 Task: Look for products with mint flavor.
Action: Mouse pressed left at (24, 90)
Screenshot: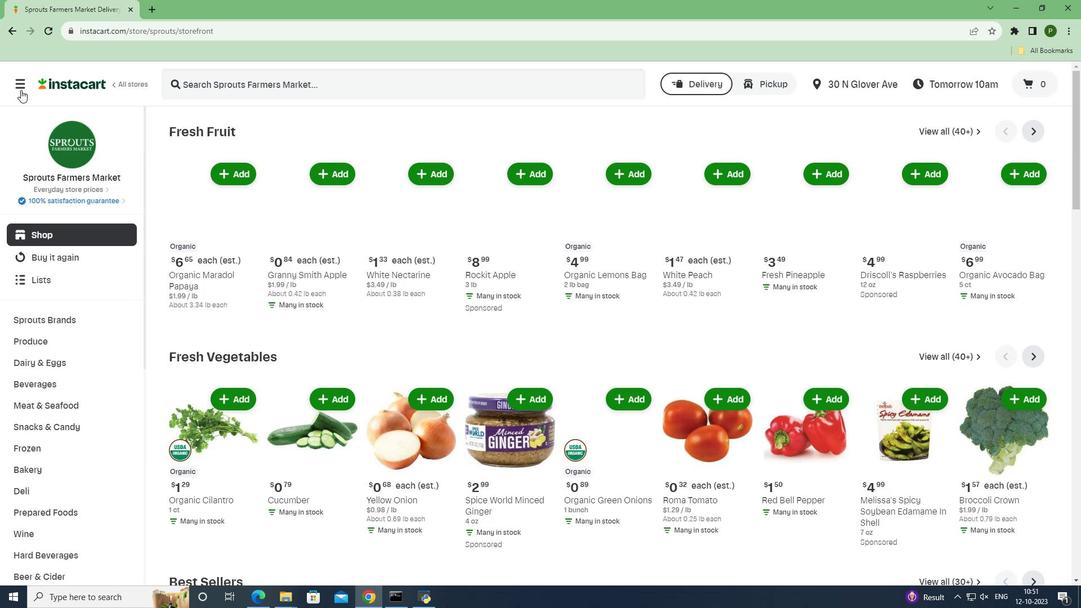 
Action: Mouse moved to (49, 291)
Screenshot: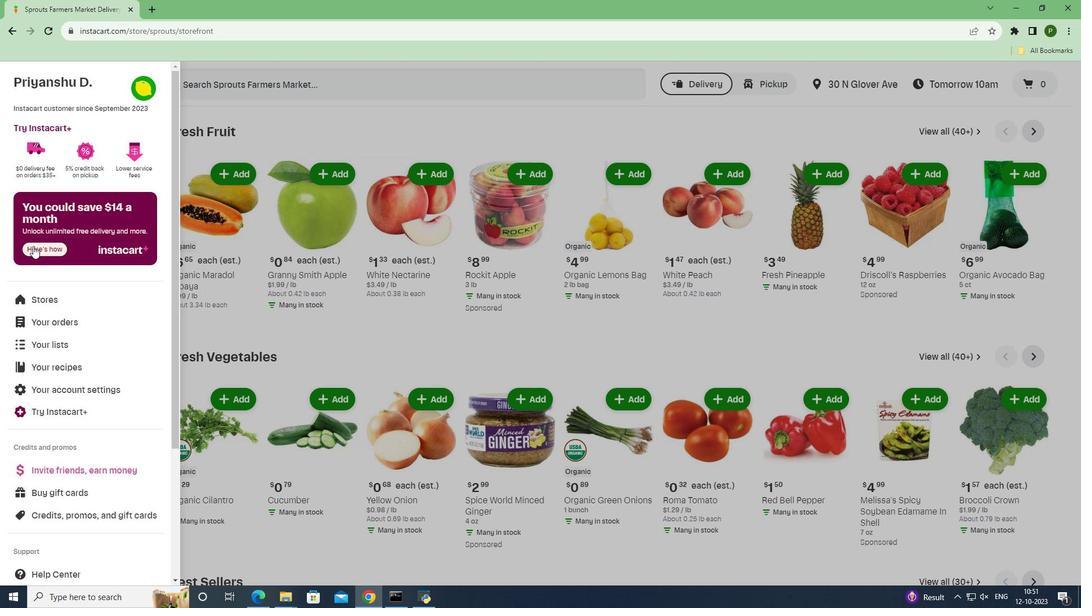 
Action: Mouse pressed left at (49, 291)
Screenshot: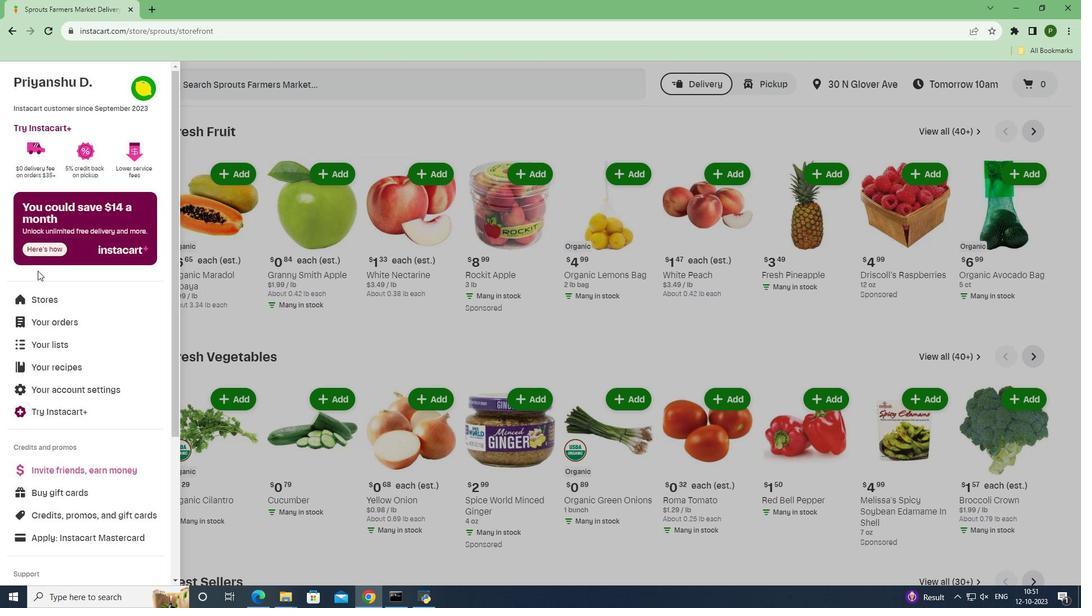 
Action: Mouse moved to (489, 194)
Screenshot: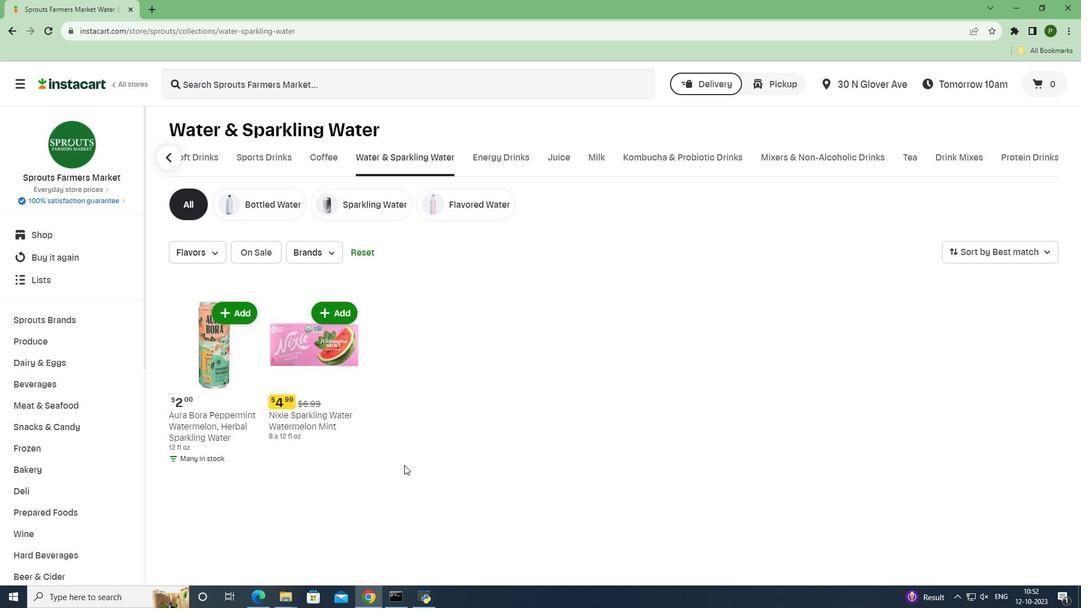 
Action: Mouse pressed left at (489, 194)
Screenshot: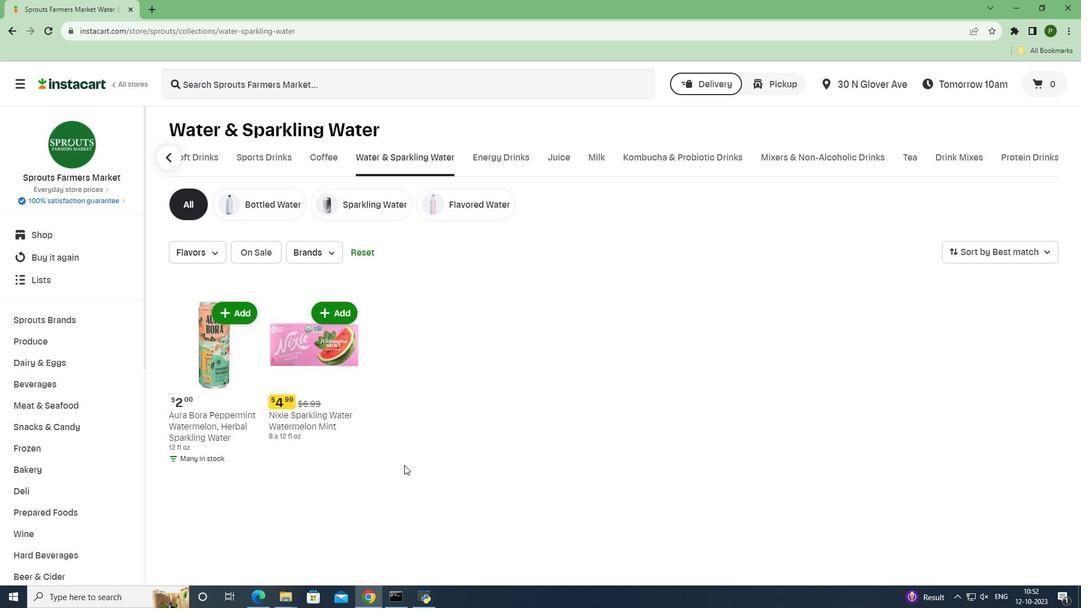 
Action: Mouse moved to (487, 186)
Screenshot: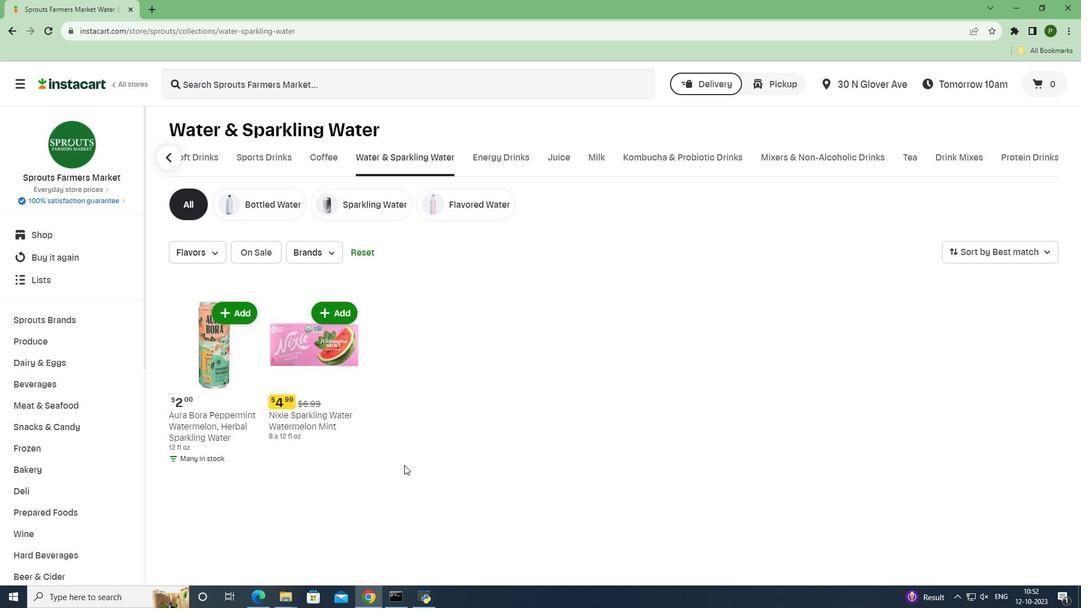 
Action: Mouse pressed left at (487, 186)
Screenshot: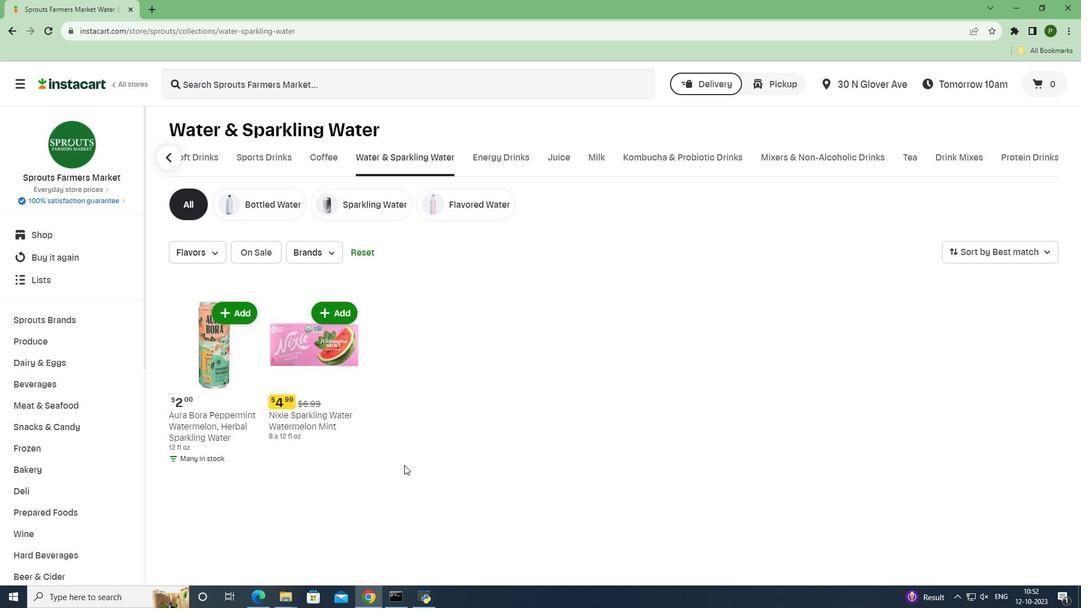 
Action: Mouse moved to (482, 246)
Screenshot: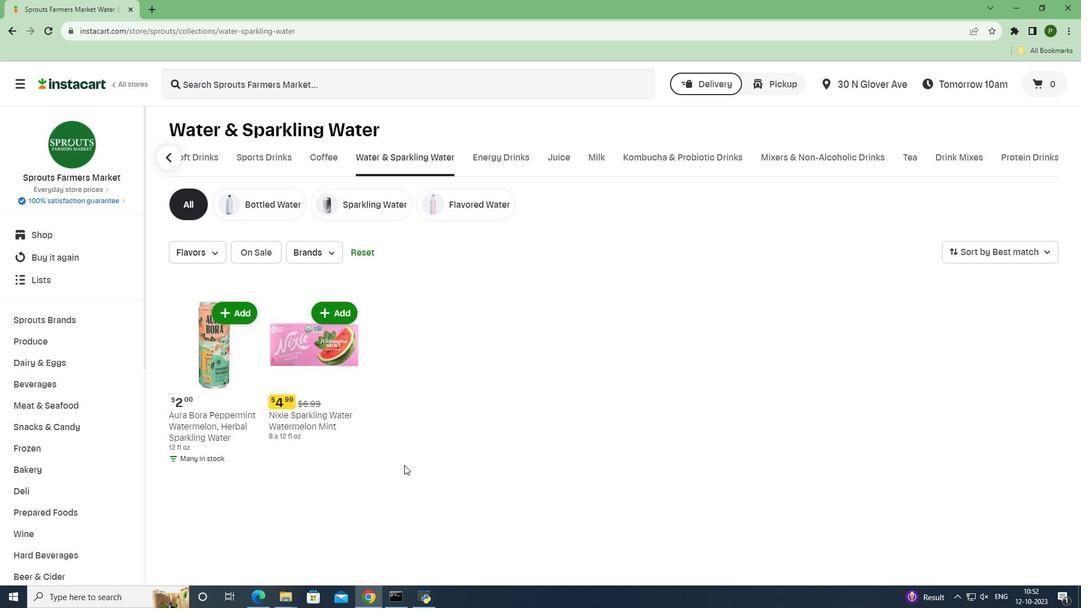 
Action: Mouse pressed left at (482, 246)
Screenshot: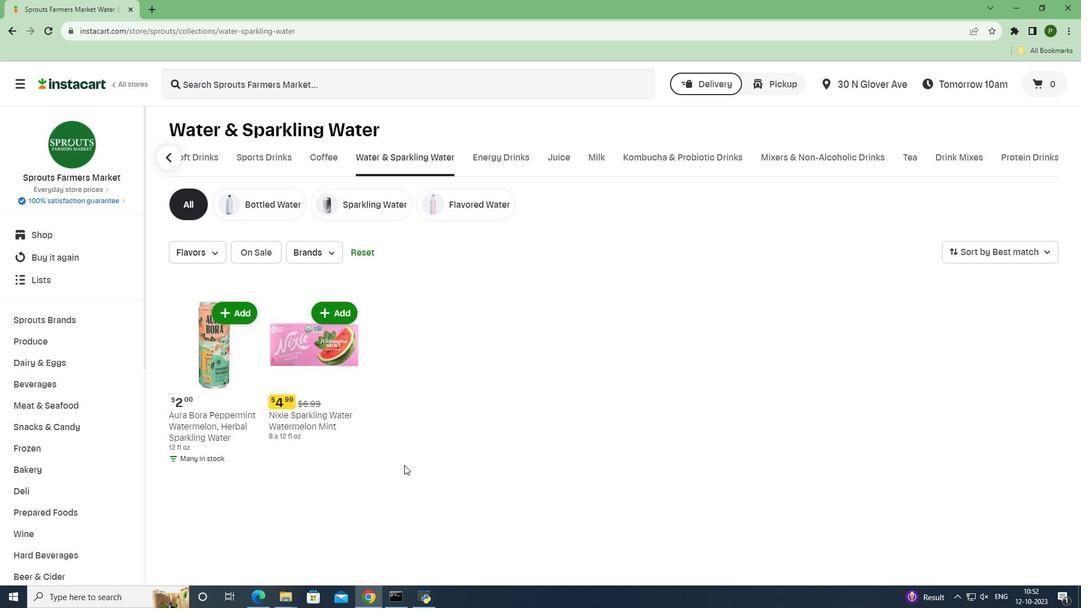 
Action: Mouse moved to (480, 246)
Screenshot: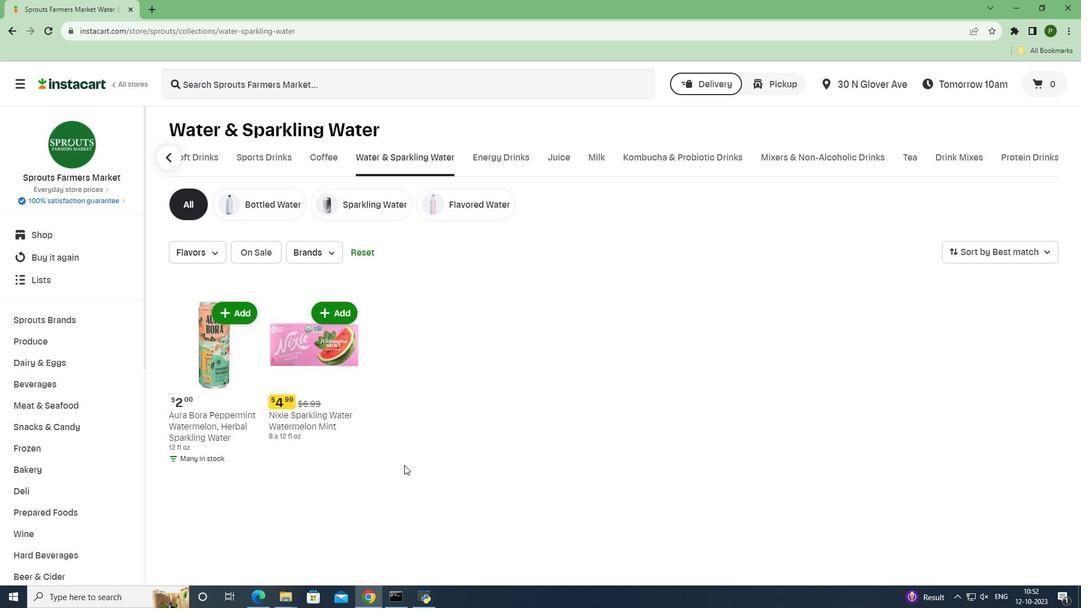 
Action: Mouse pressed left at (480, 246)
Screenshot: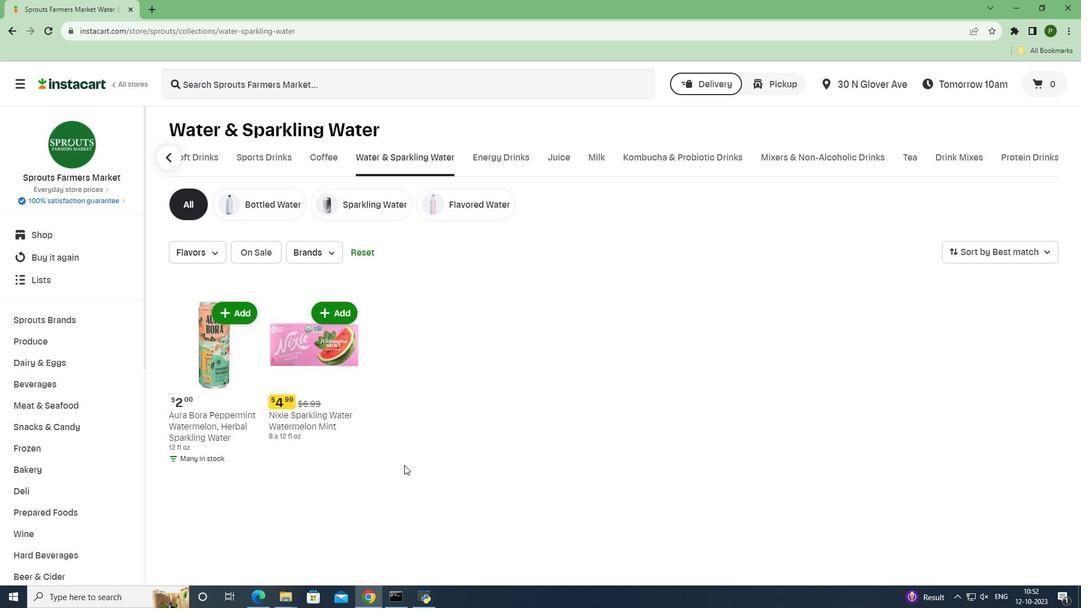 
Action: Mouse moved to (478, 247)
Screenshot: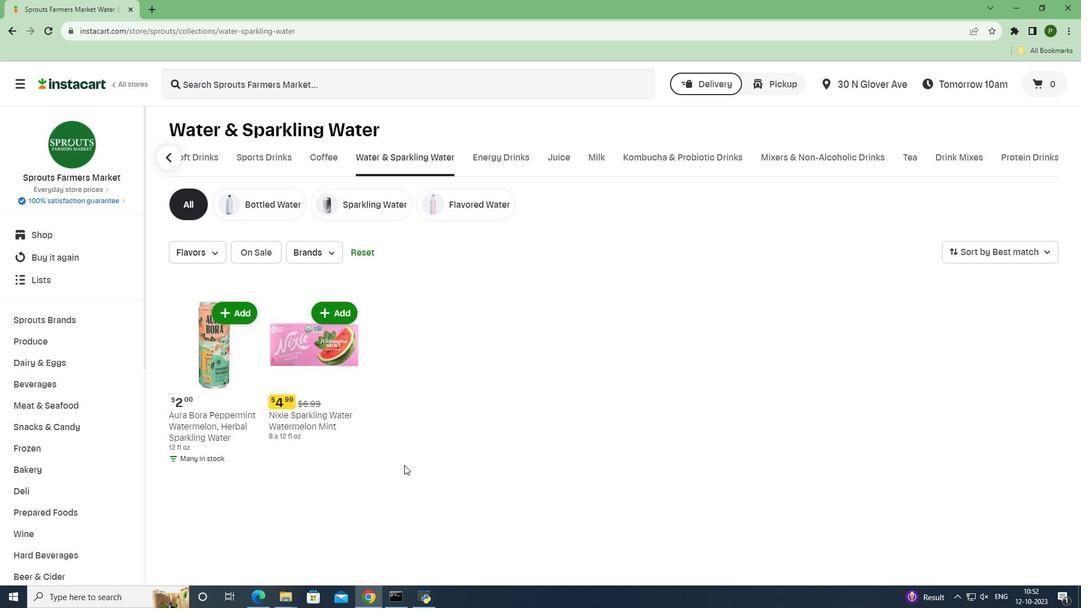 
Action: Mouse pressed left at (478, 247)
Screenshot: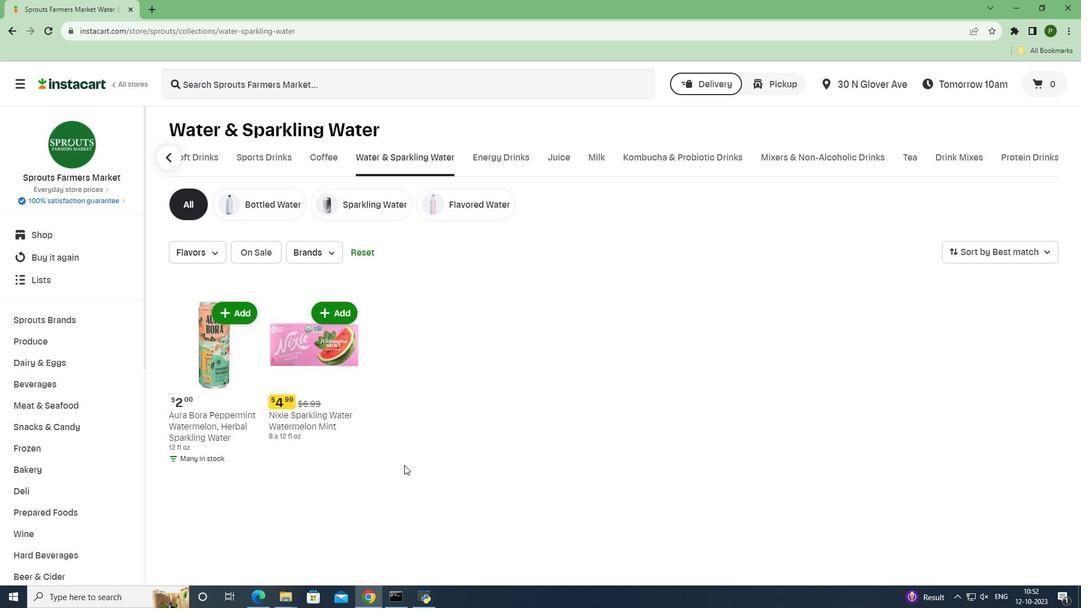 
Action: Mouse pressed left at (478, 247)
Screenshot: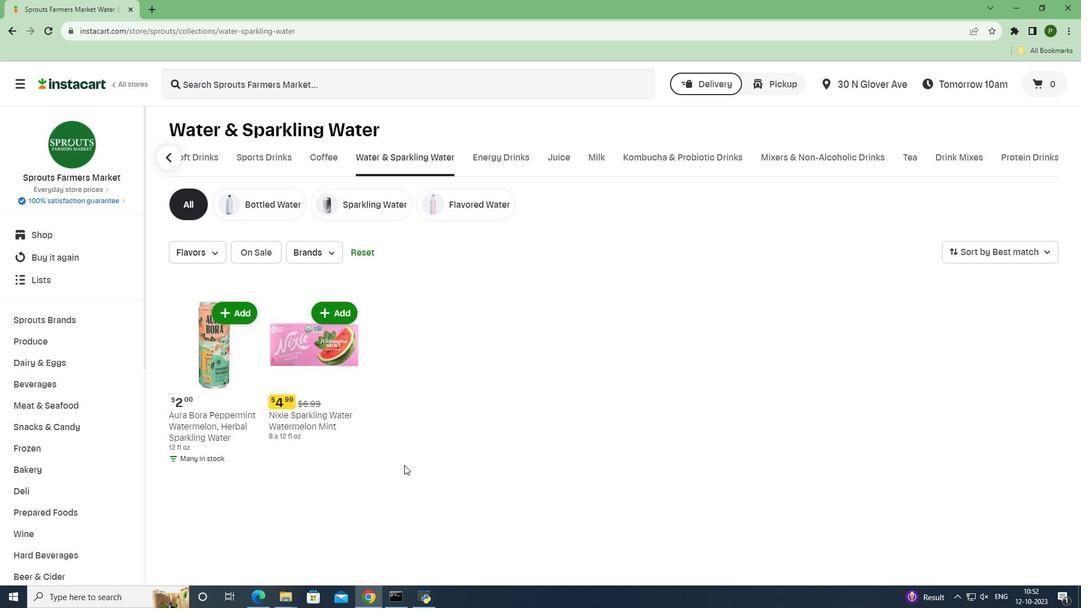 
Action: Mouse pressed left at (478, 247)
Screenshot: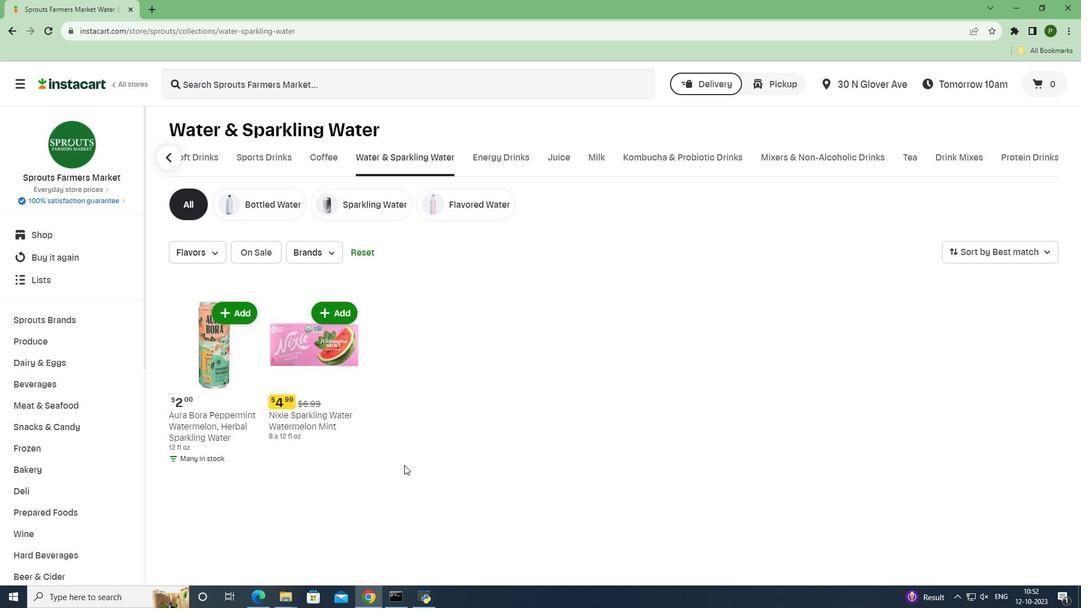 
Action: Mouse pressed left at (478, 247)
Screenshot: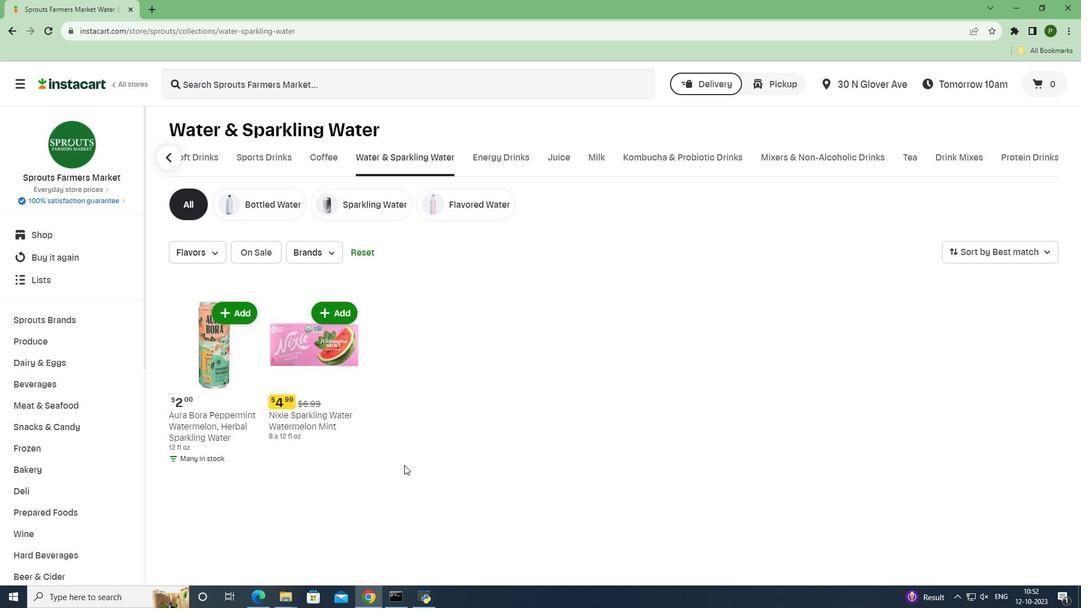 
Action: Mouse pressed left at (478, 247)
Screenshot: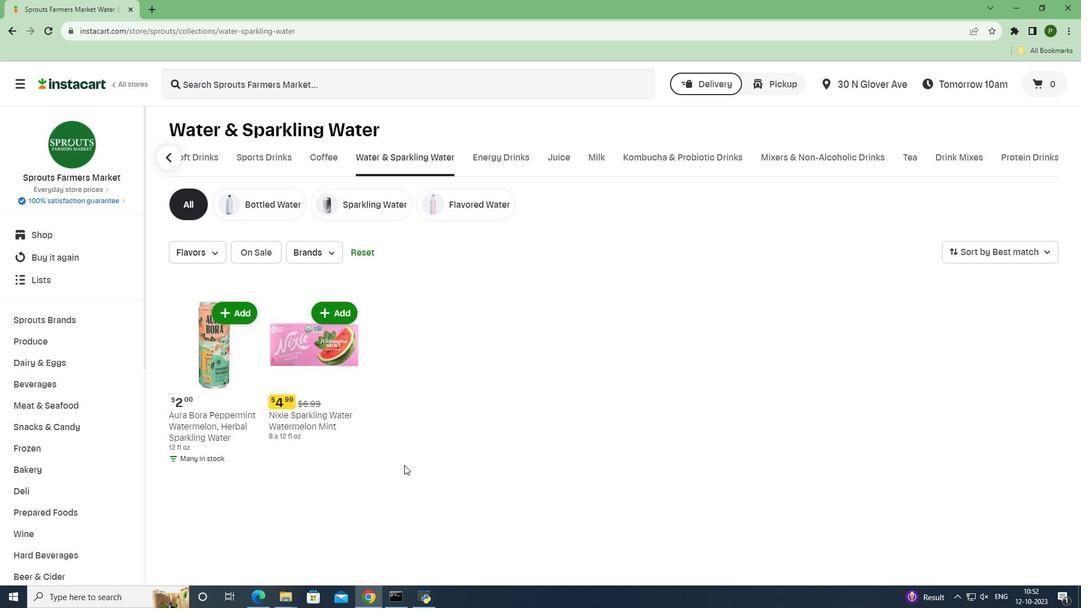 
Action: Mouse pressed left at (478, 247)
Screenshot: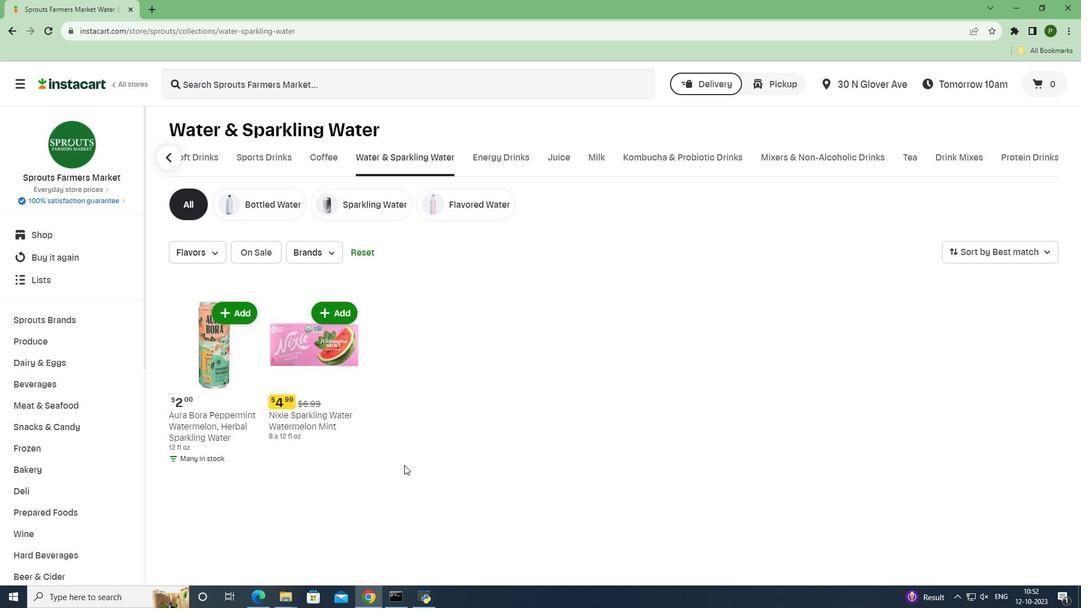 
Action: Mouse pressed left at (478, 247)
Screenshot: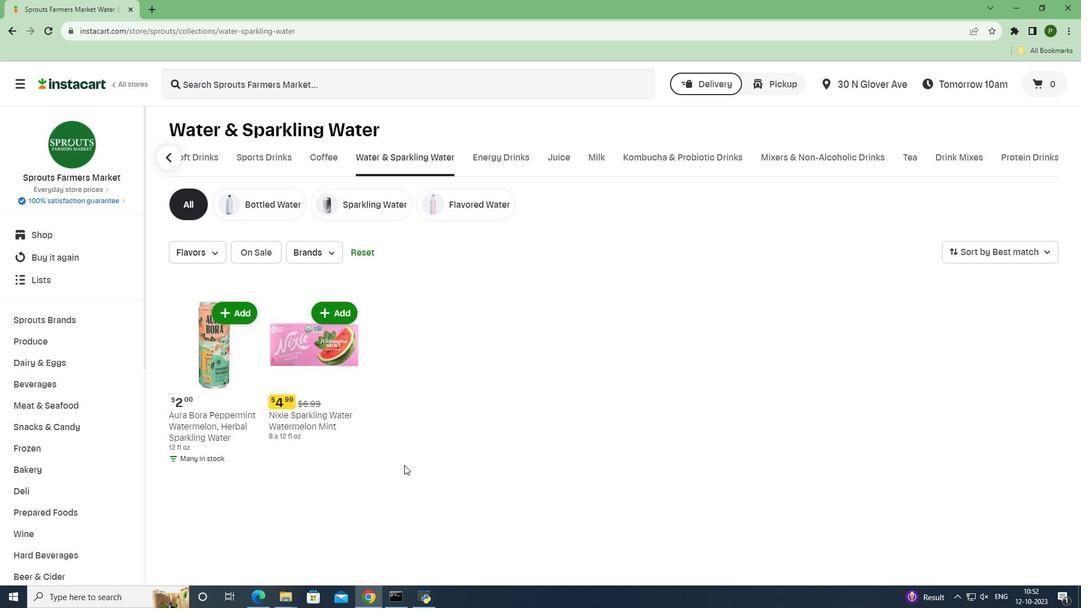 
Action: Mouse pressed left at (478, 247)
Screenshot: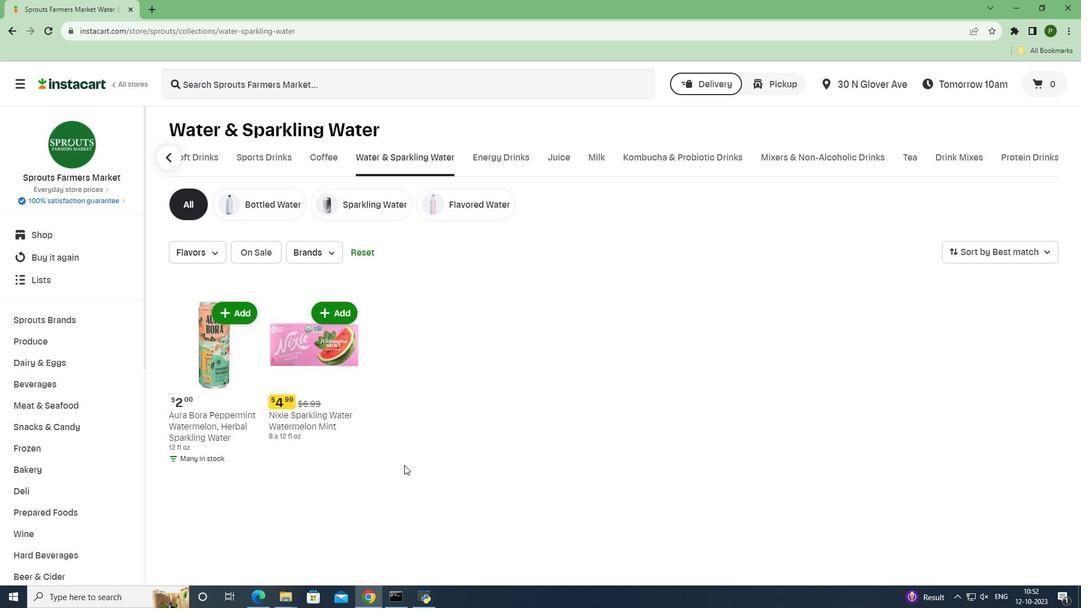 
Action: Mouse pressed left at (478, 247)
Screenshot: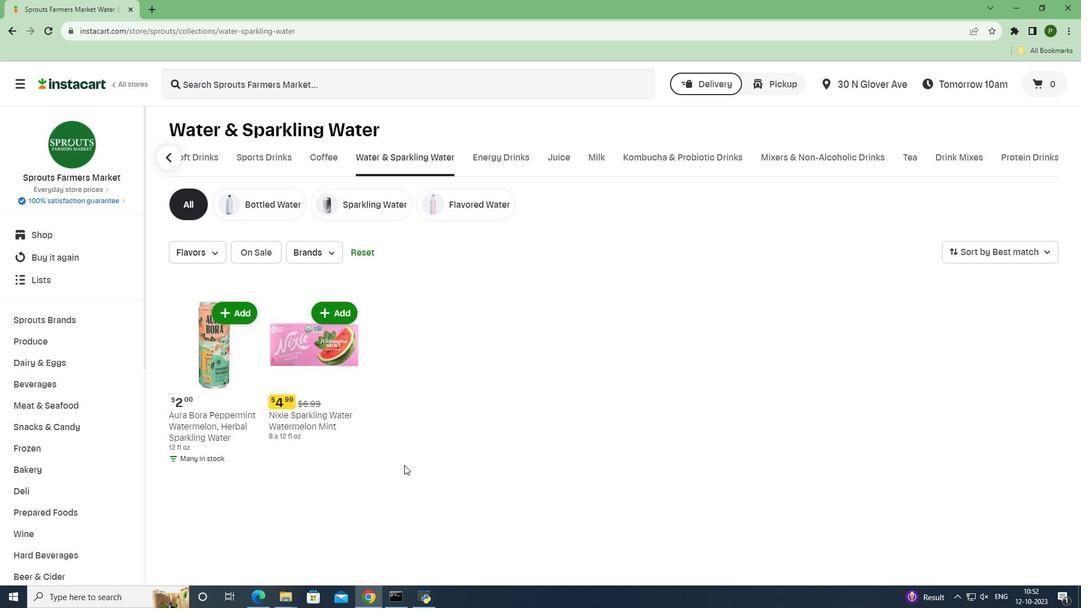 
Action: Mouse pressed left at (478, 247)
Screenshot: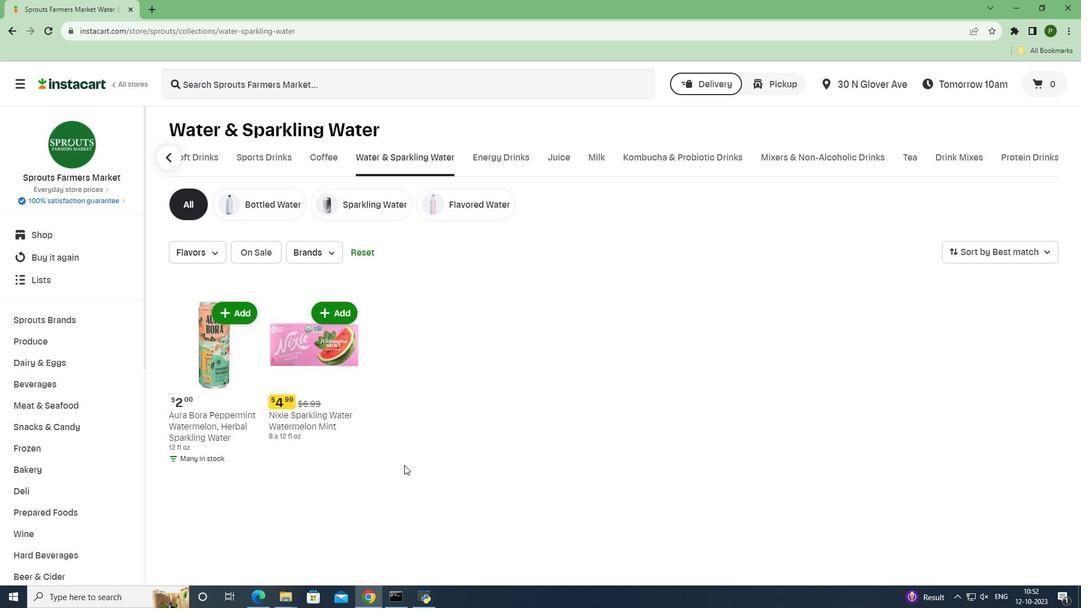 
Action: Mouse pressed left at (478, 247)
Screenshot: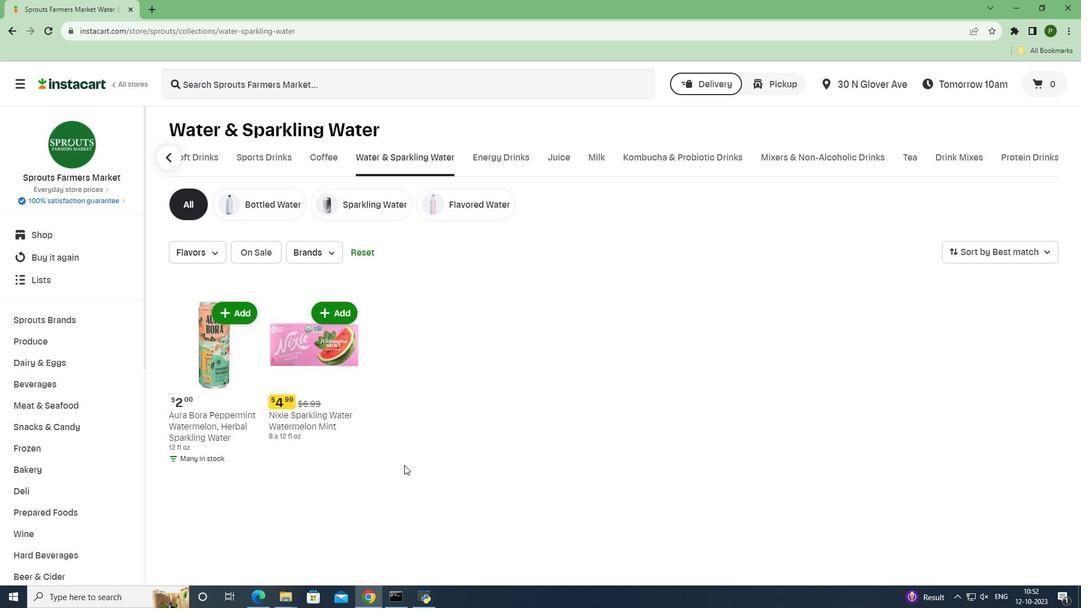 
Action: Mouse moved to (483, 235)
Screenshot: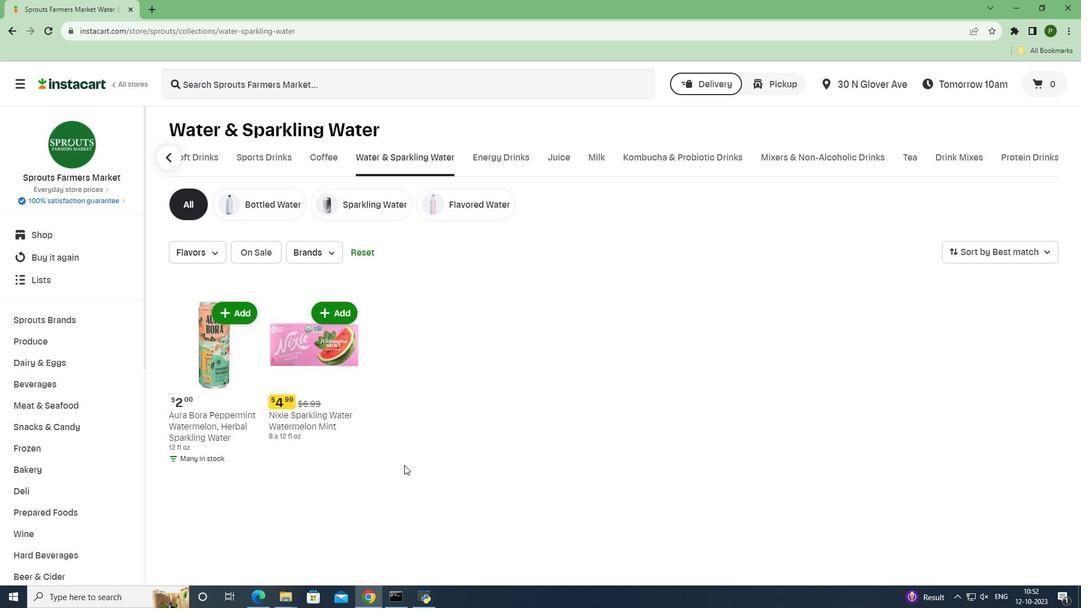 
Action: Key pressed <Key.home><Key.scroll_lock>
Screenshot: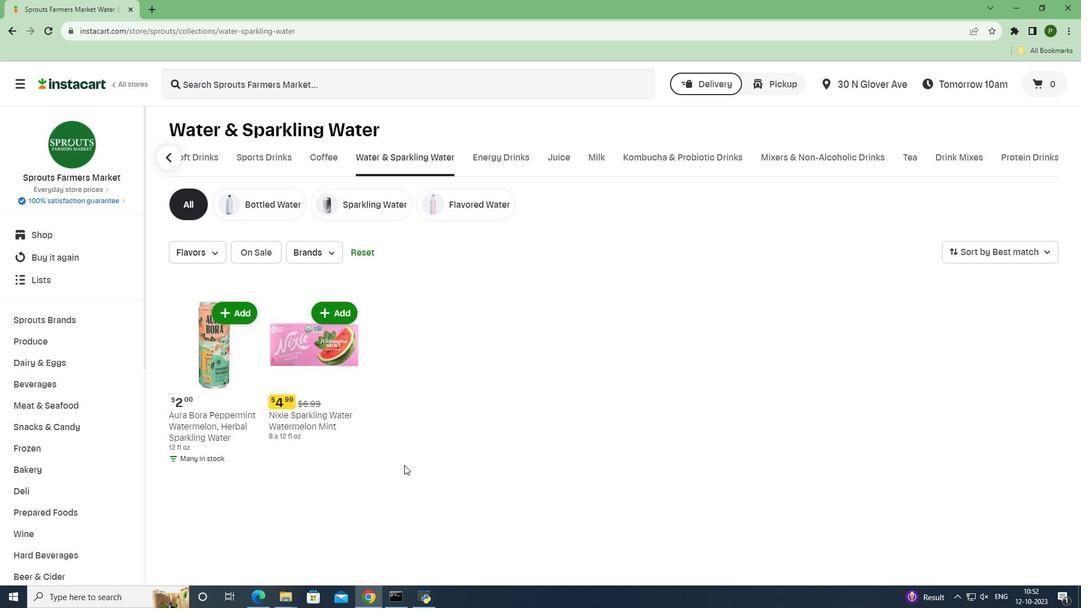 
Action: Mouse moved to (490, 232)
Screenshot: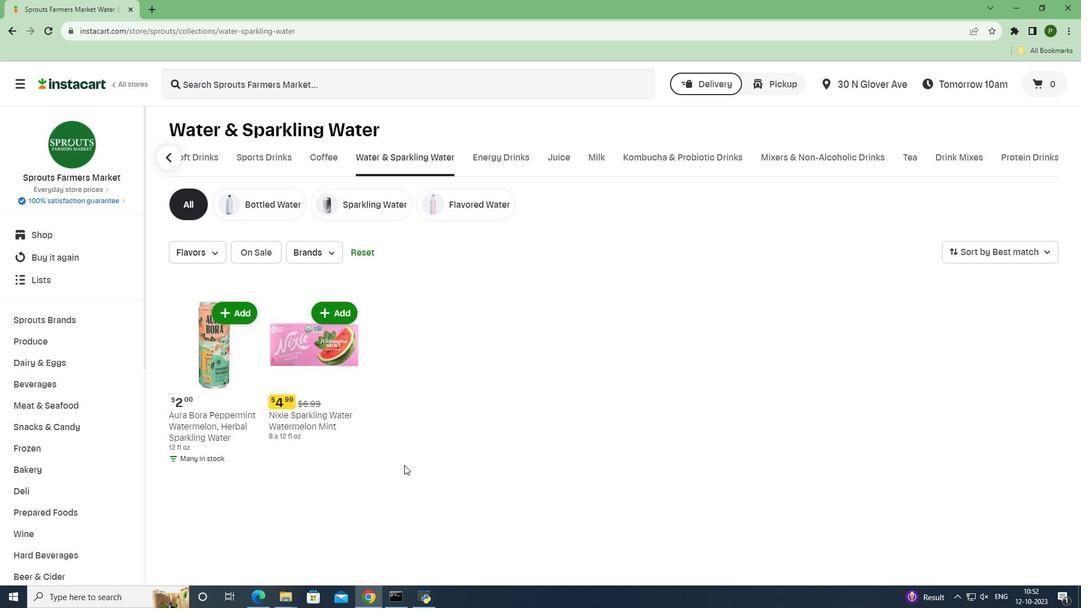 
Action: Key pressed <Key.num_lock>
Screenshot: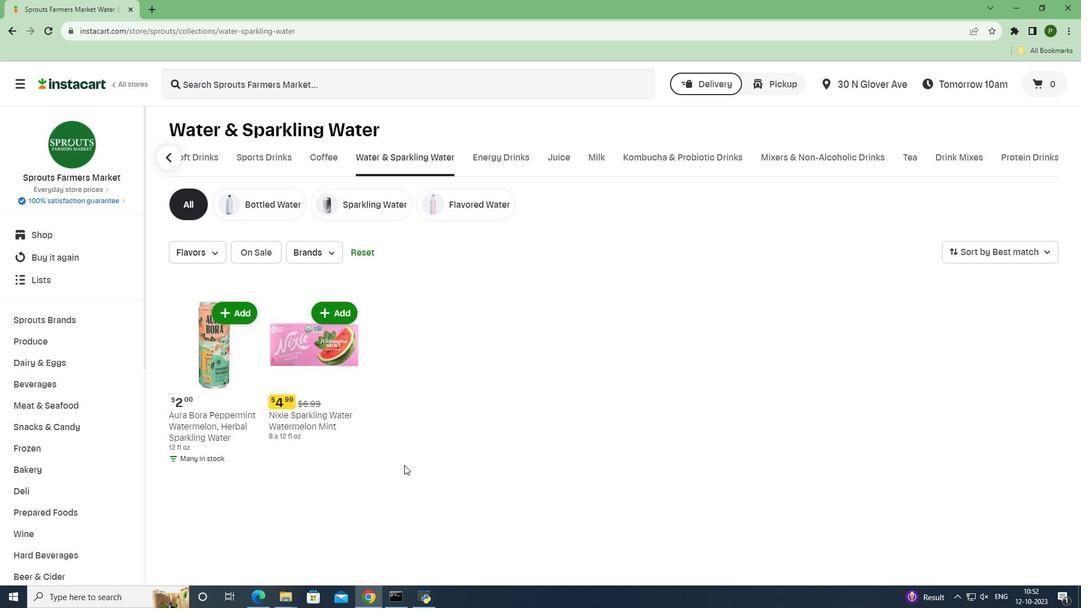 
Action: Mouse moved to (567, 314)
Screenshot: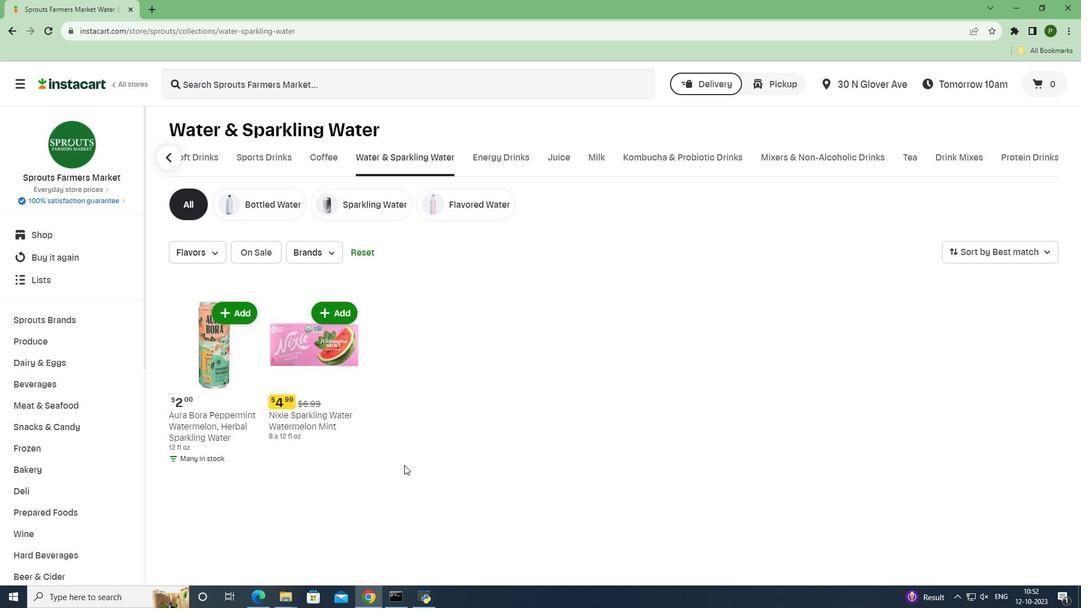 
Action: Mouse pressed left at (567, 314)
Screenshot: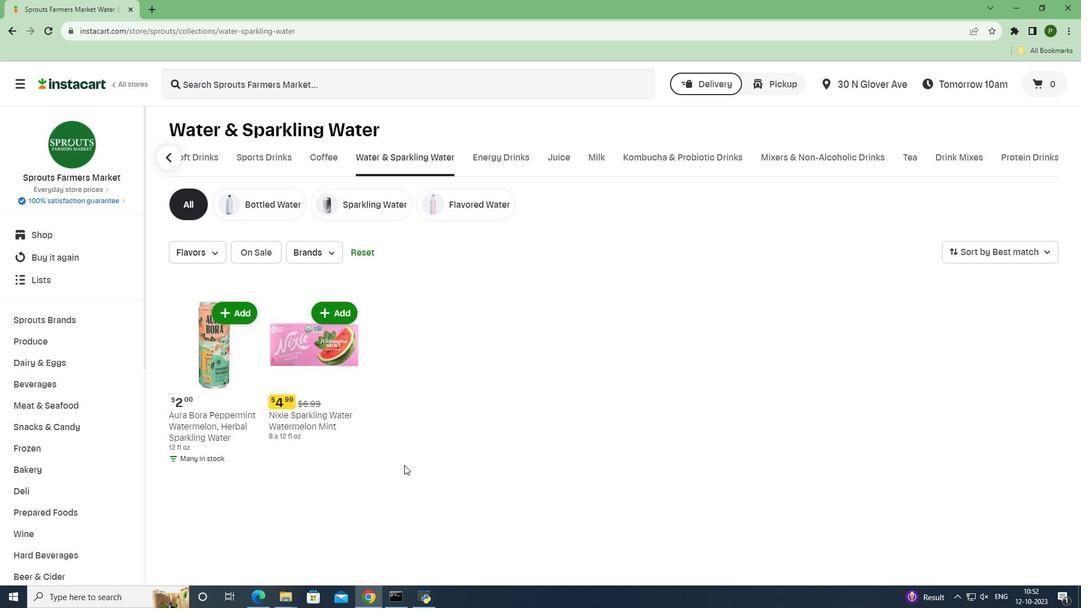 
Action: Mouse moved to (575, 318)
Screenshot: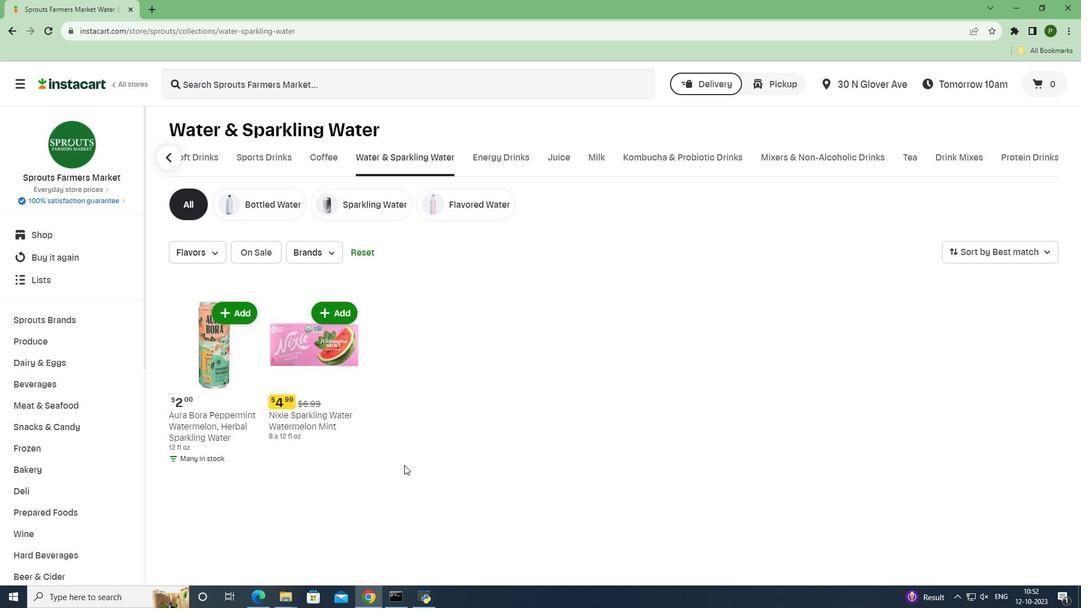 
Action: Mouse pressed left at (575, 318)
Screenshot: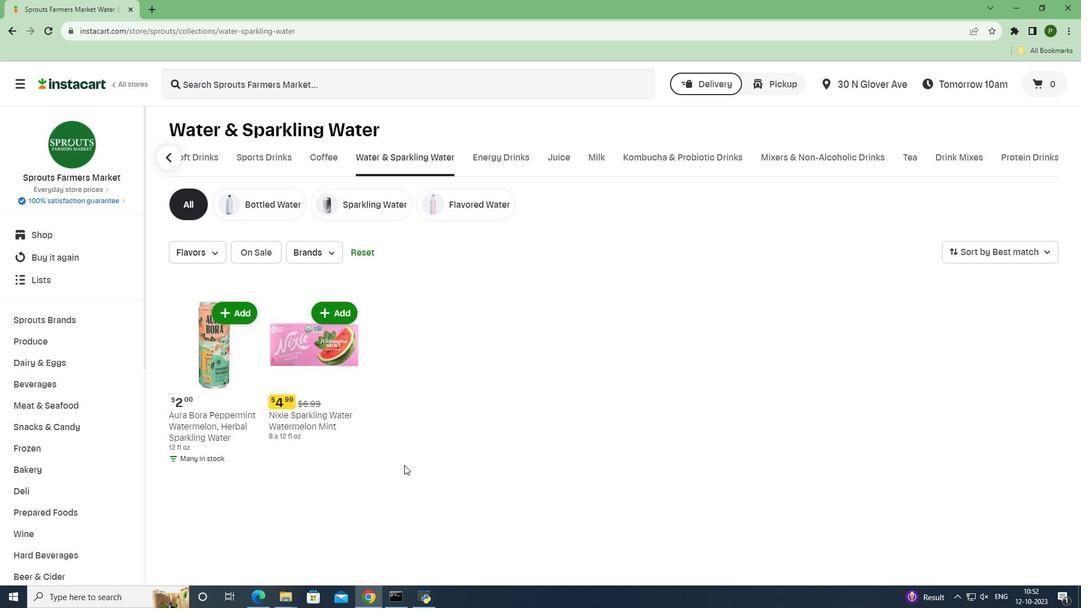 
Action: Mouse pressed left at (575, 318)
Screenshot: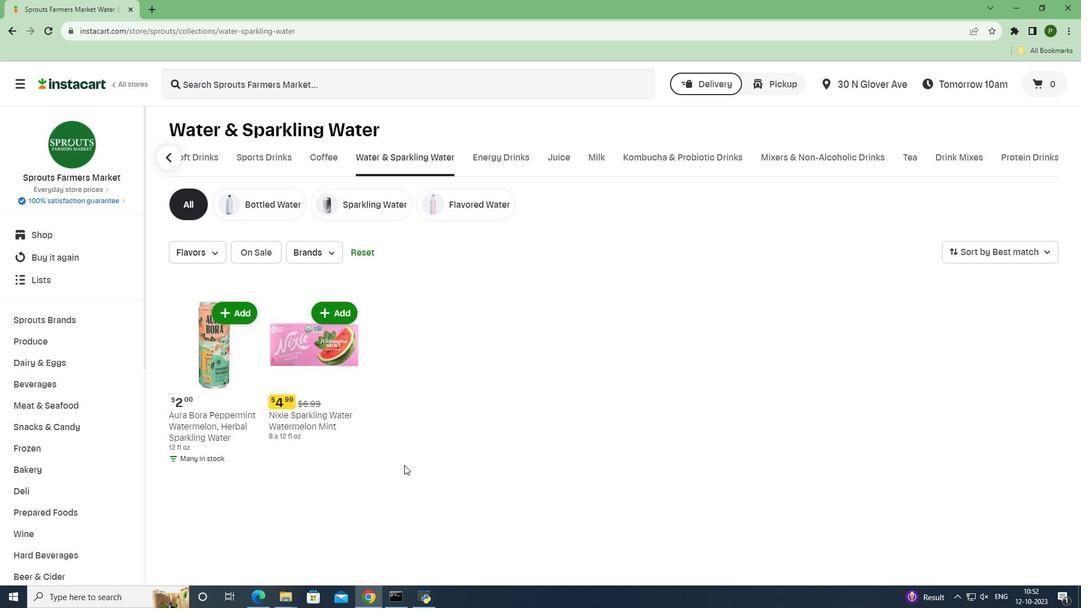 
Action: Mouse moved to (607, 347)
Screenshot: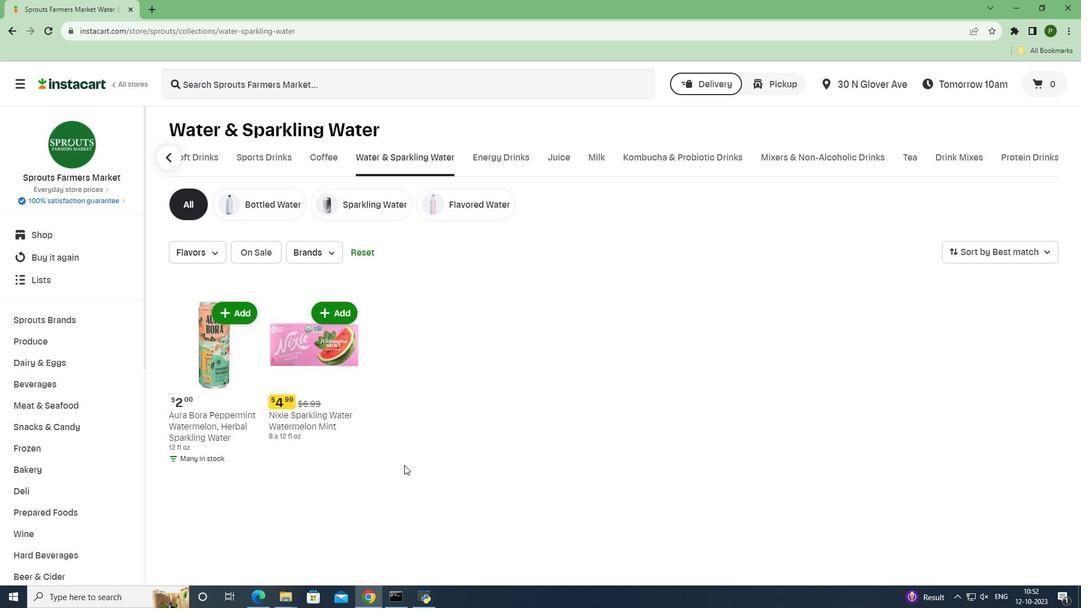 
Action: Mouse pressed left at (607, 347)
Screenshot: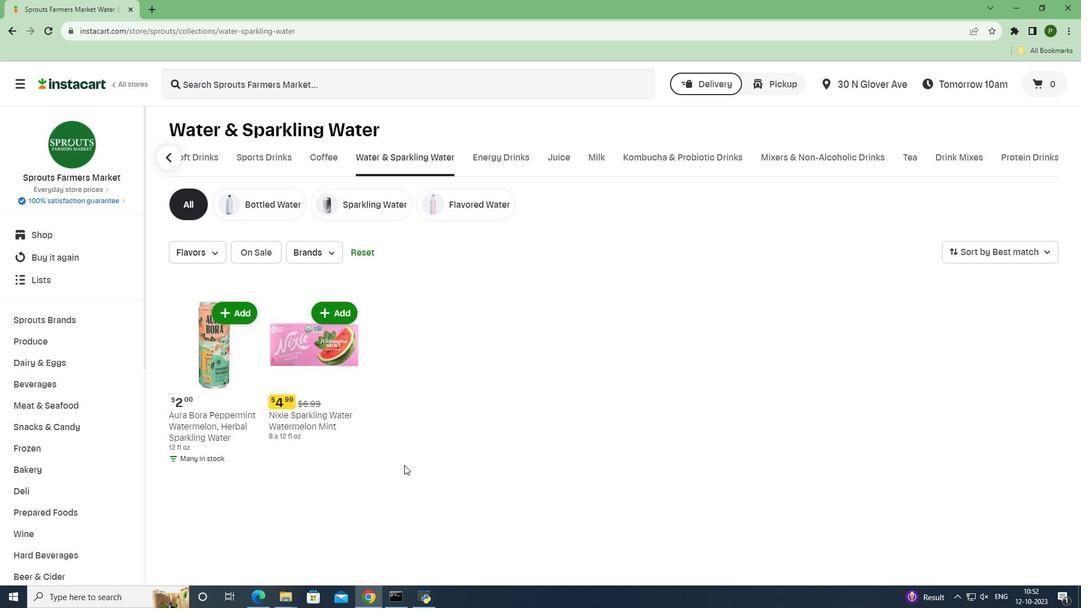 
Action: Mouse moved to (20, 88)
Screenshot: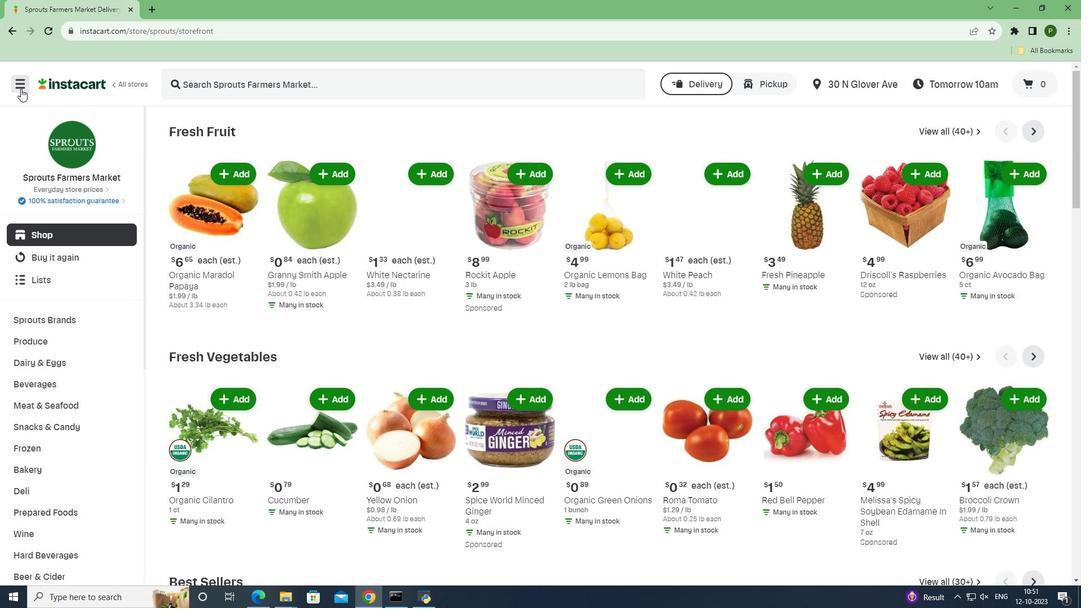 
Action: Mouse pressed left at (20, 88)
Screenshot: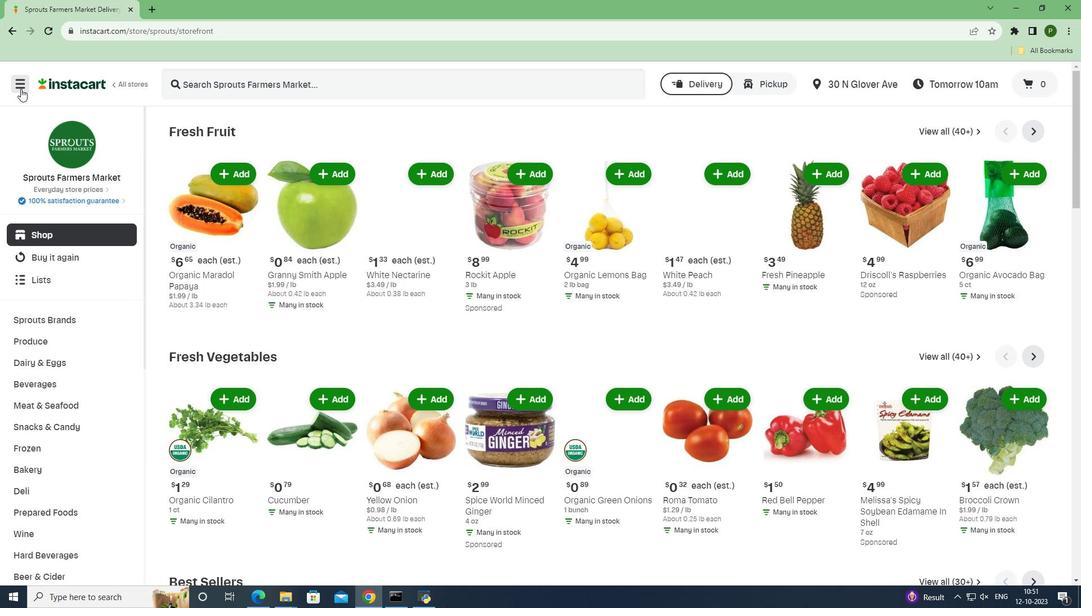 
Action: Mouse moved to (40, 296)
Screenshot: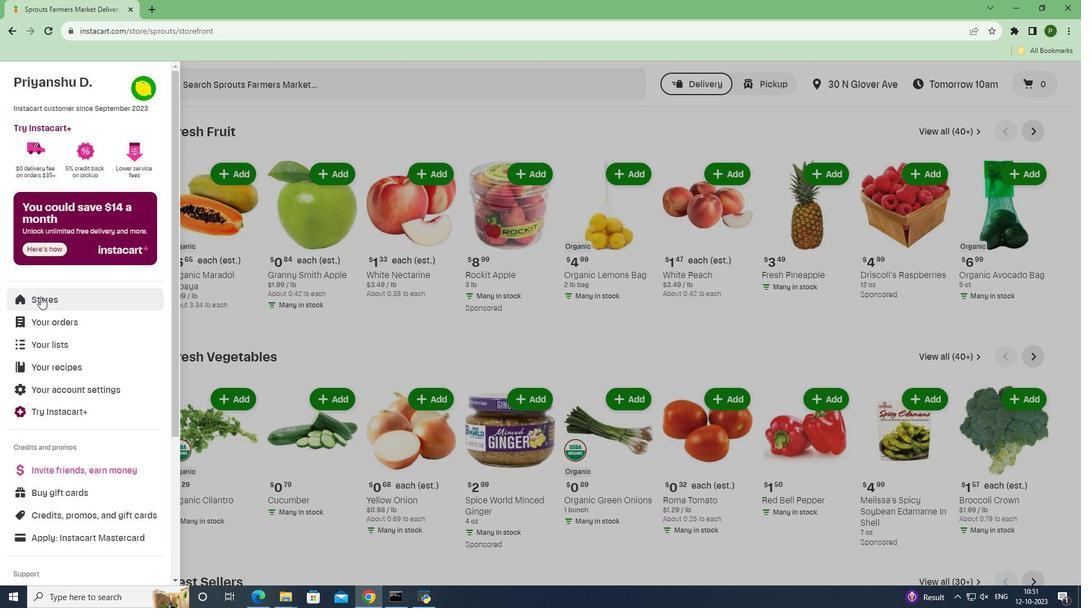 
Action: Mouse pressed left at (40, 296)
Screenshot: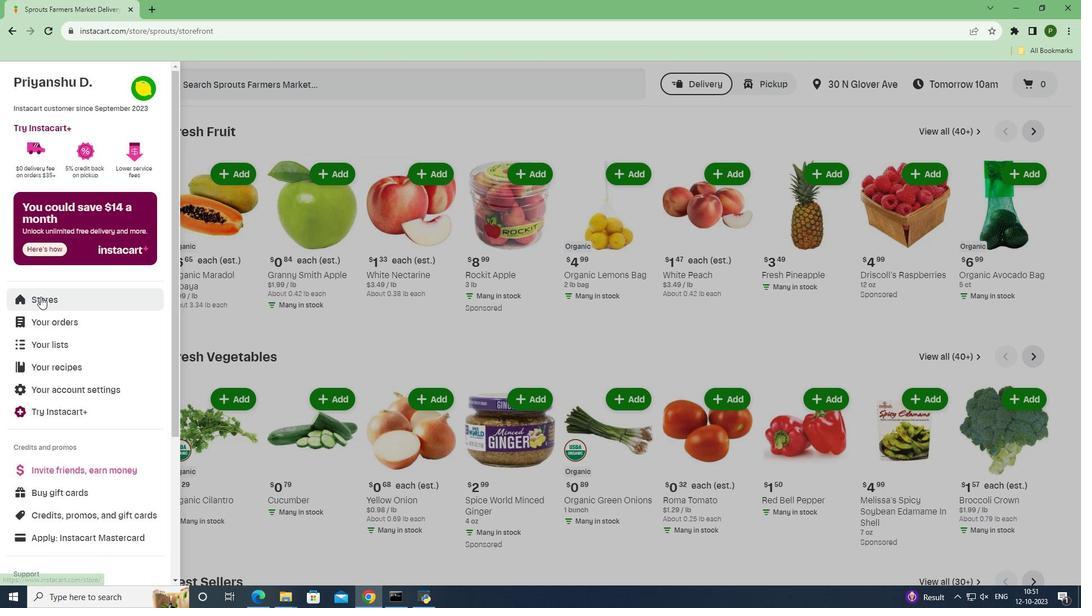 
Action: Mouse moved to (266, 126)
Screenshot: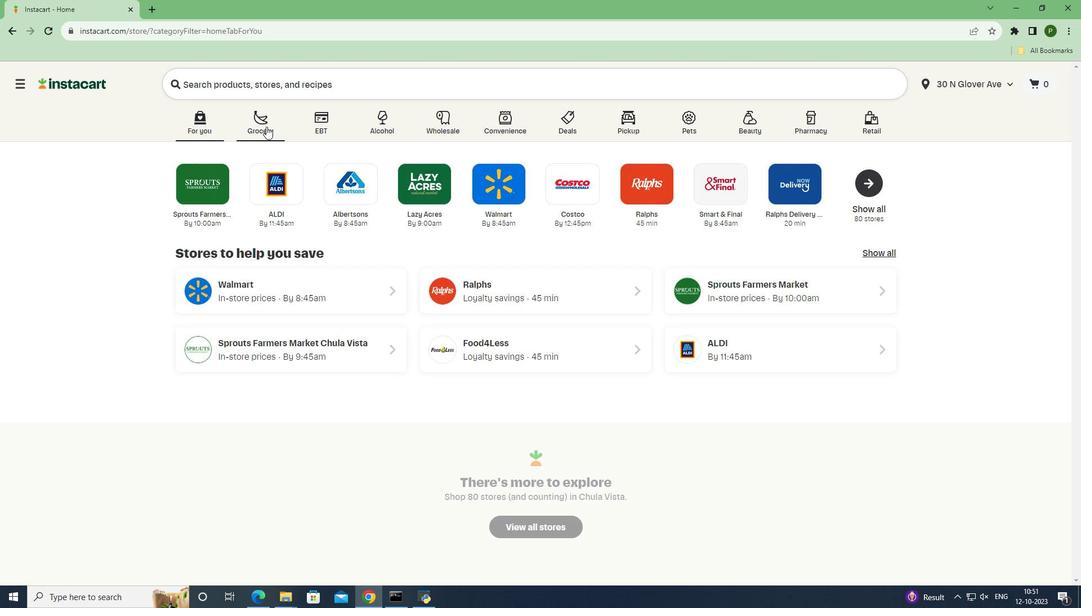 
Action: Mouse pressed left at (266, 126)
Screenshot: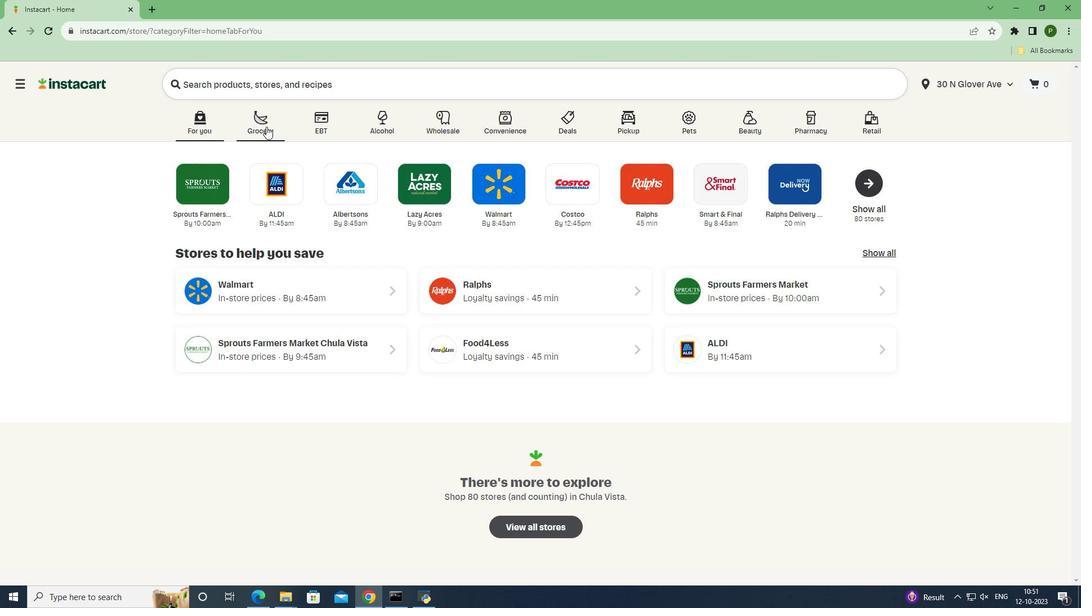 
Action: Mouse moved to (441, 253)
Screenshot: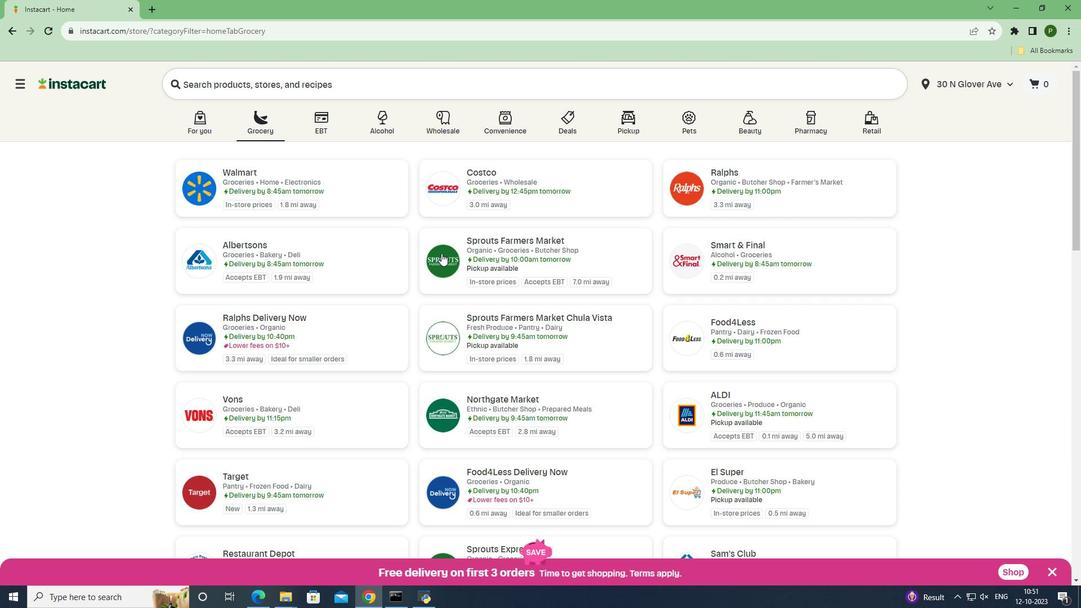 
Action: Mouse pressed left at (441, 253)
Screenshot: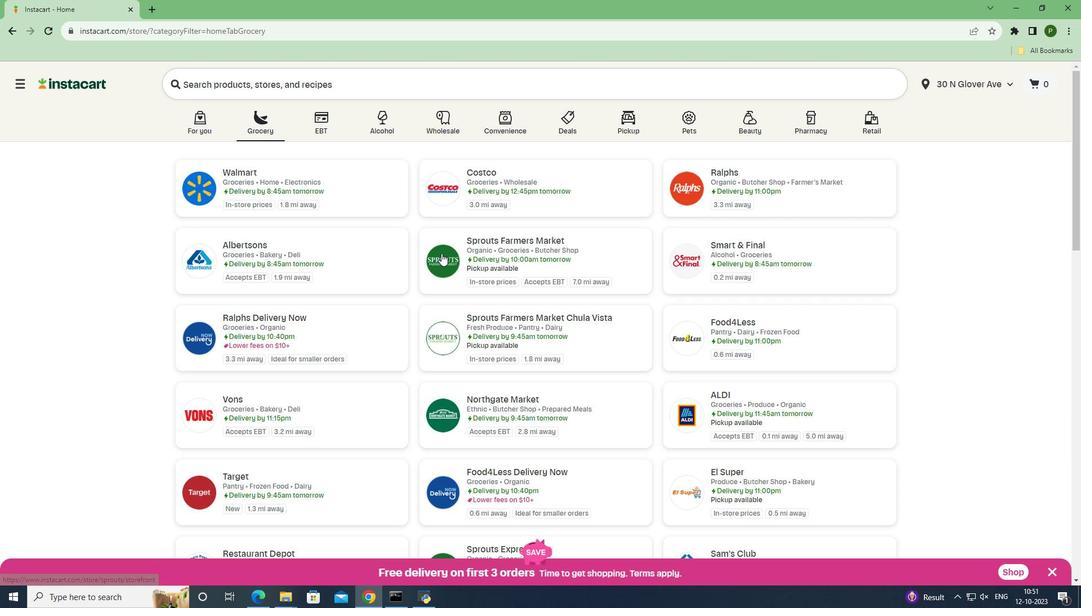 
Action: Mouse moved to (66, 382)
Screenshot: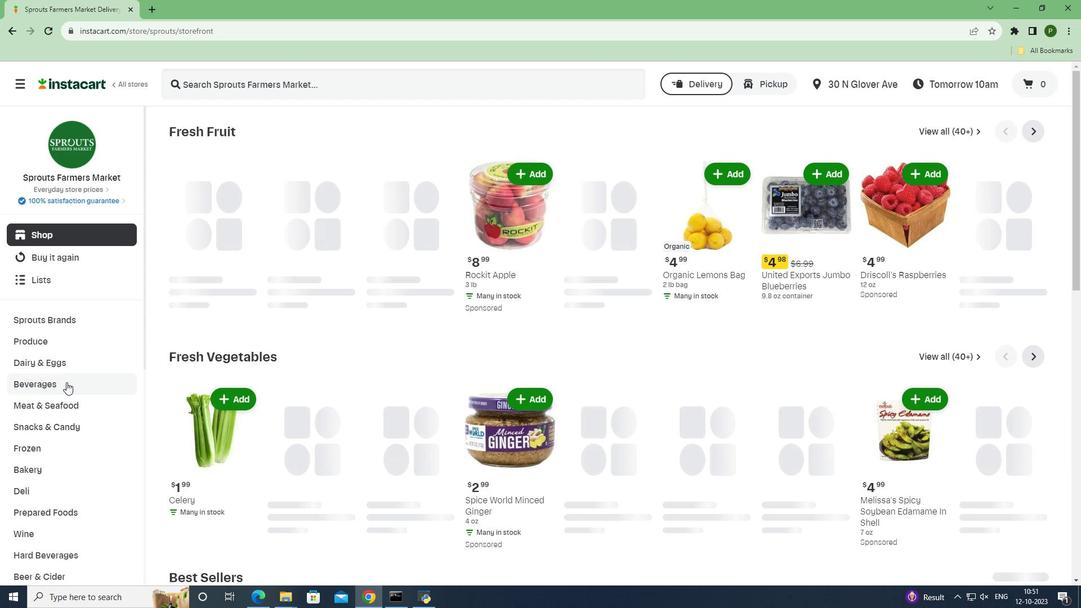 
Action: Mouse pressed left at (66, 382)
Screenshot: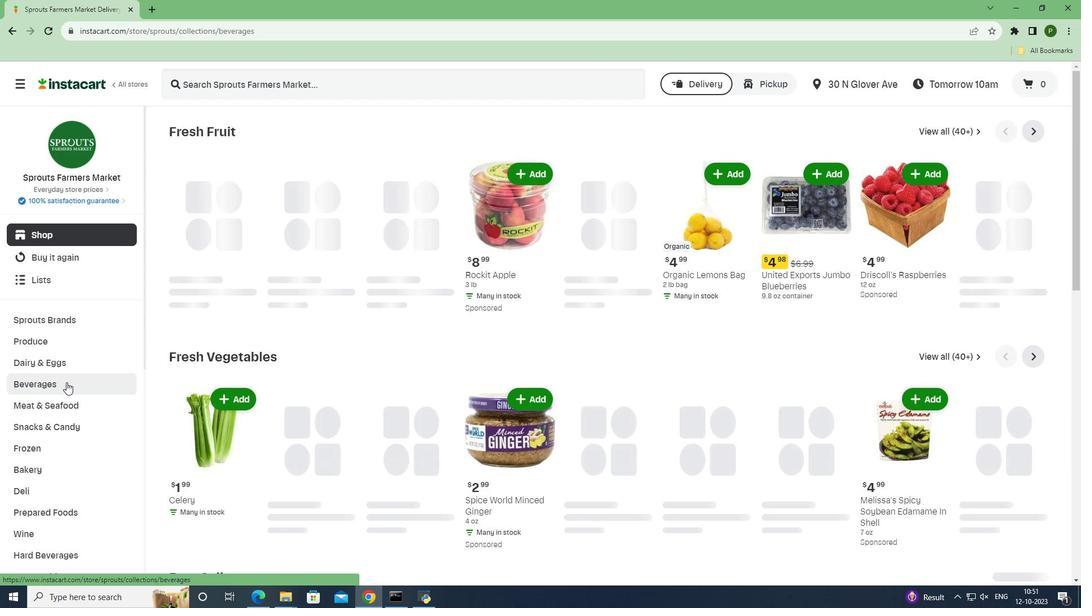 
Action: Mouse moved to (457, 150)
Screenshot: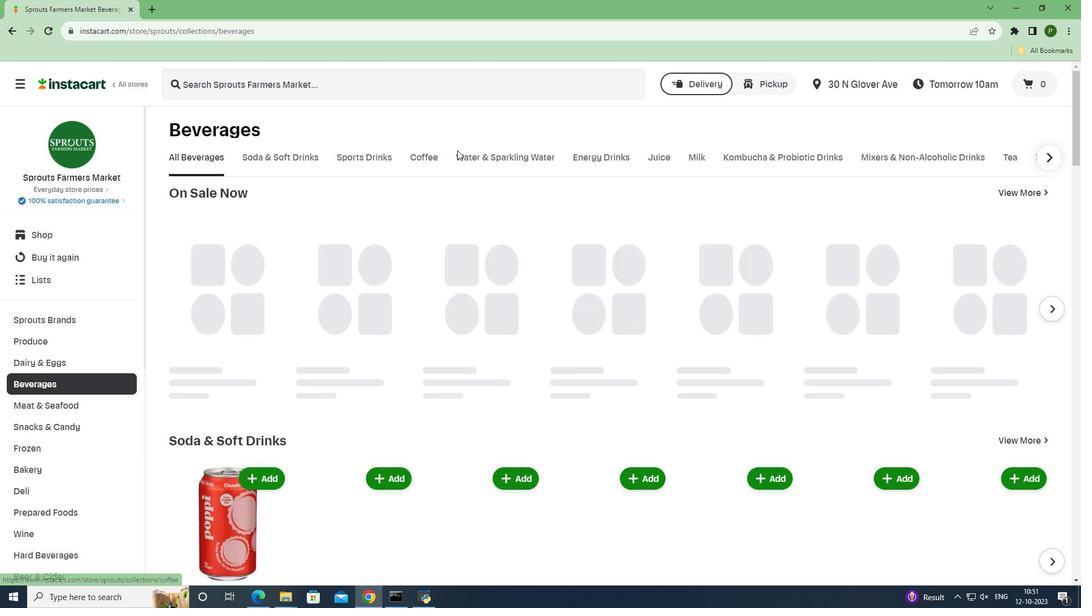 
Action: Mouse pressed left at (457, 150)
Screenshot: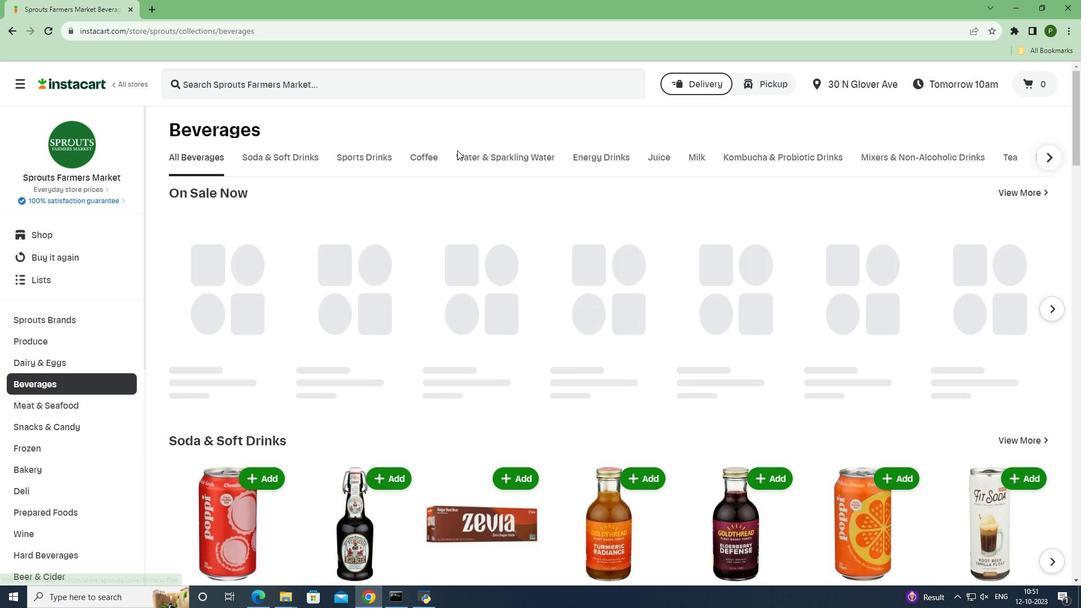 
Action: Mouse moved to (457, 153)
Screenshot: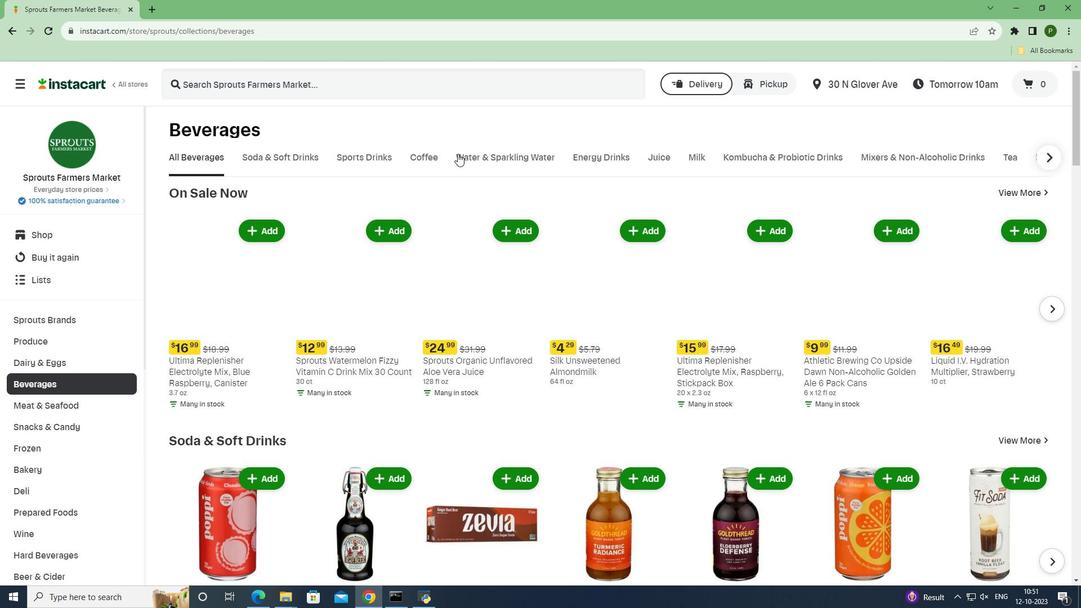 
Action: Mouse pressed left at (457, 153)
Screenshot: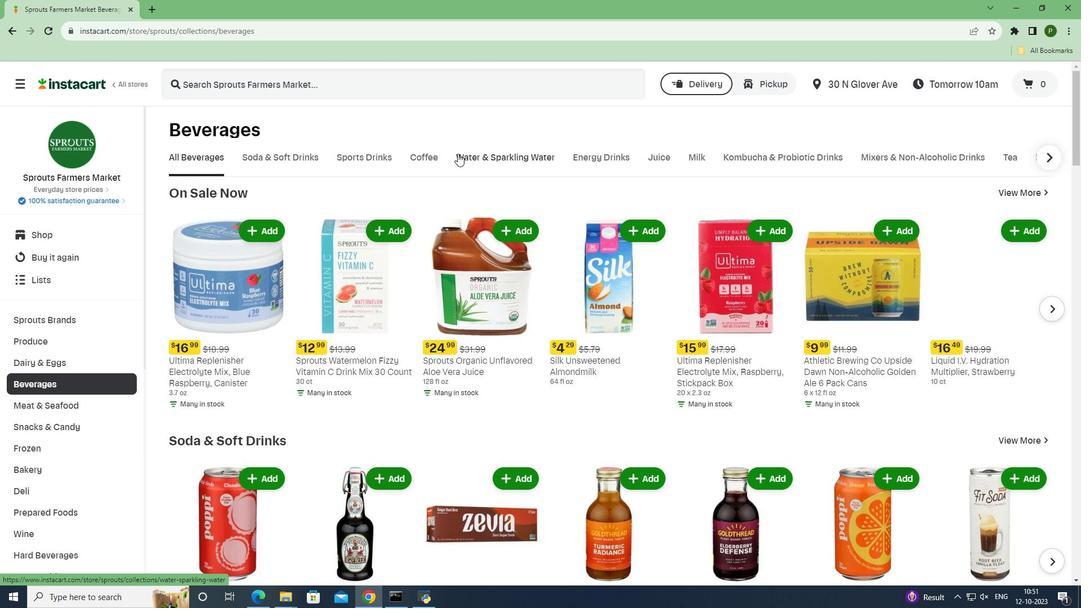 
Action: Mouse moved to (200, 252)
Screenshot: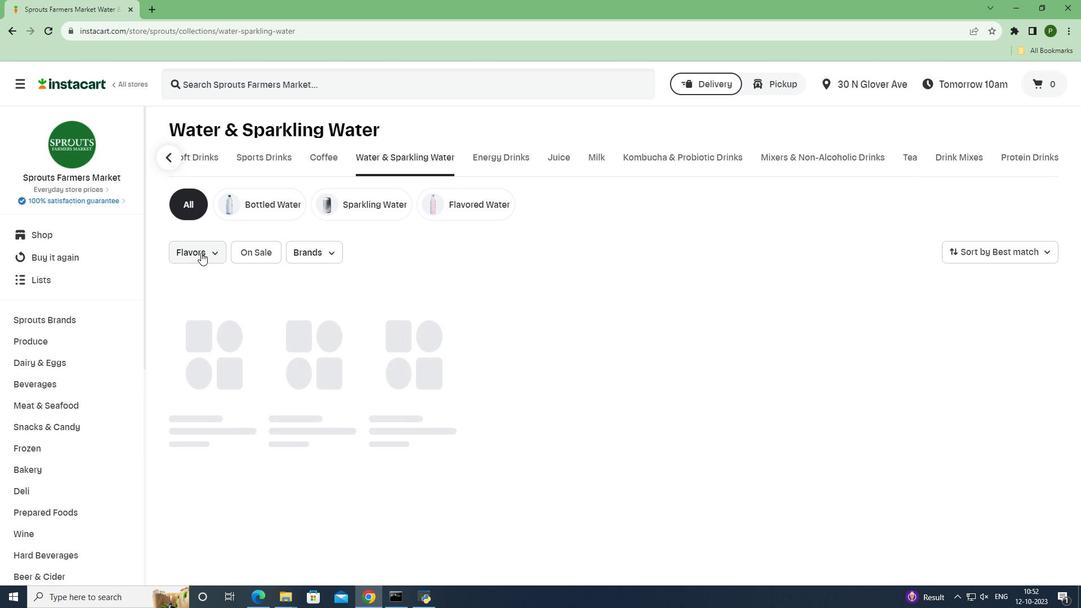 
Action: Mouse pressed left at (200, 252)
Screenshot: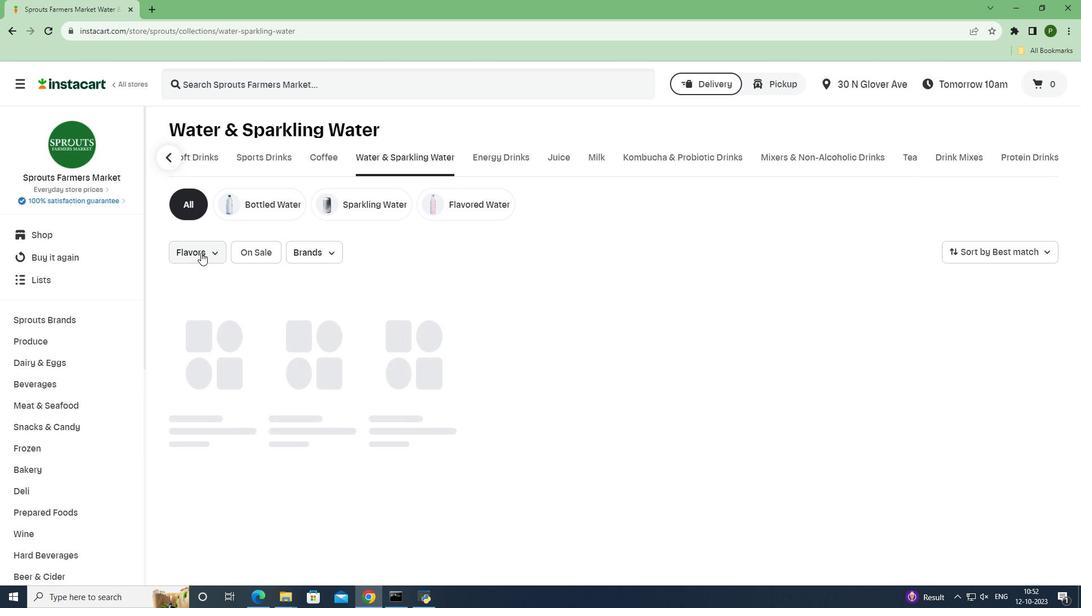 
Action: Mouse moved to (216, 340)
Screenshot: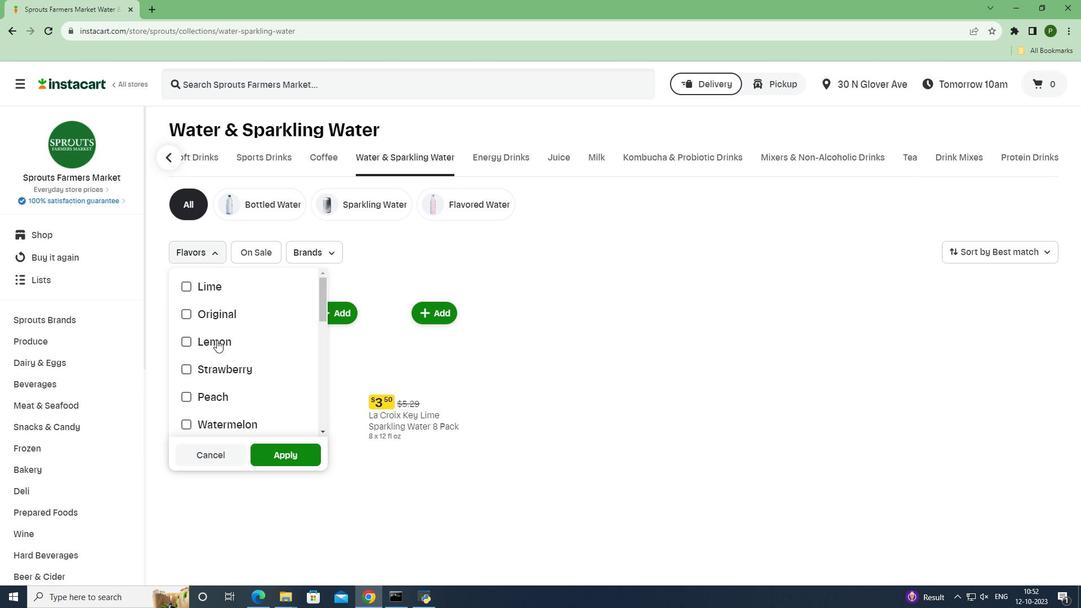 
Action: Mouse scrolled (216, 339) with delta (0, 0)
Screenshot: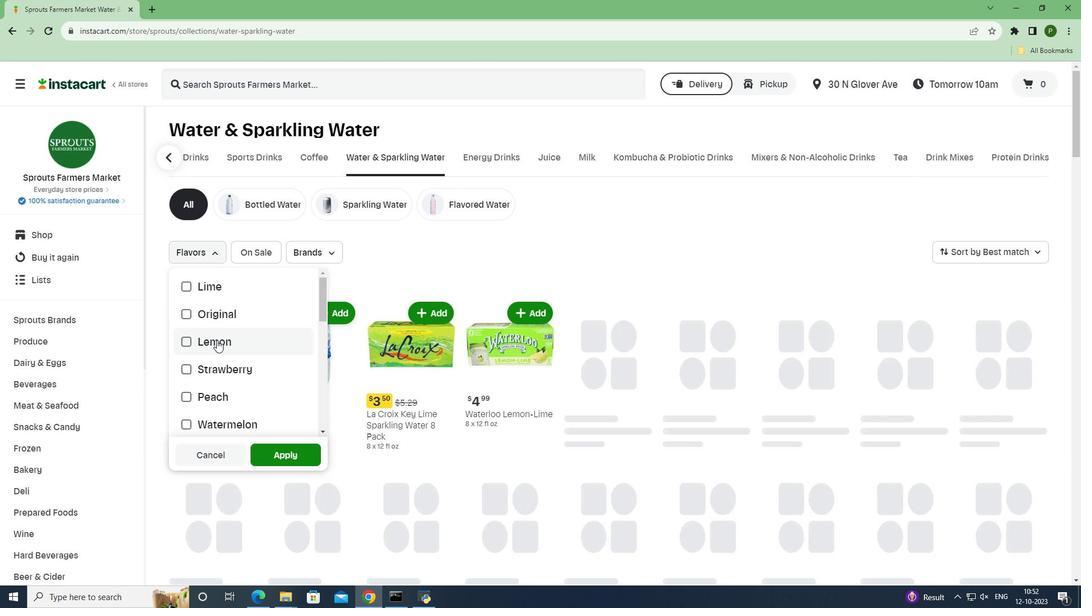 
Action: Mouse scrolled (216, 339) with delta (0, 0)
Screenshot: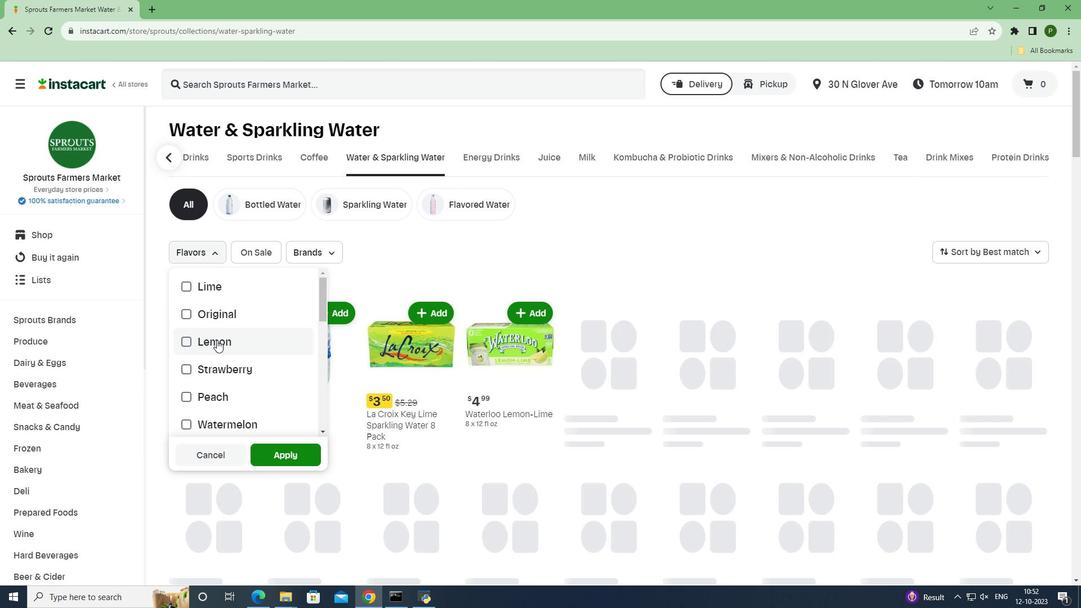 
Action: Mouse scrolled (216, 339) with delta (0, 0)
Screenshot: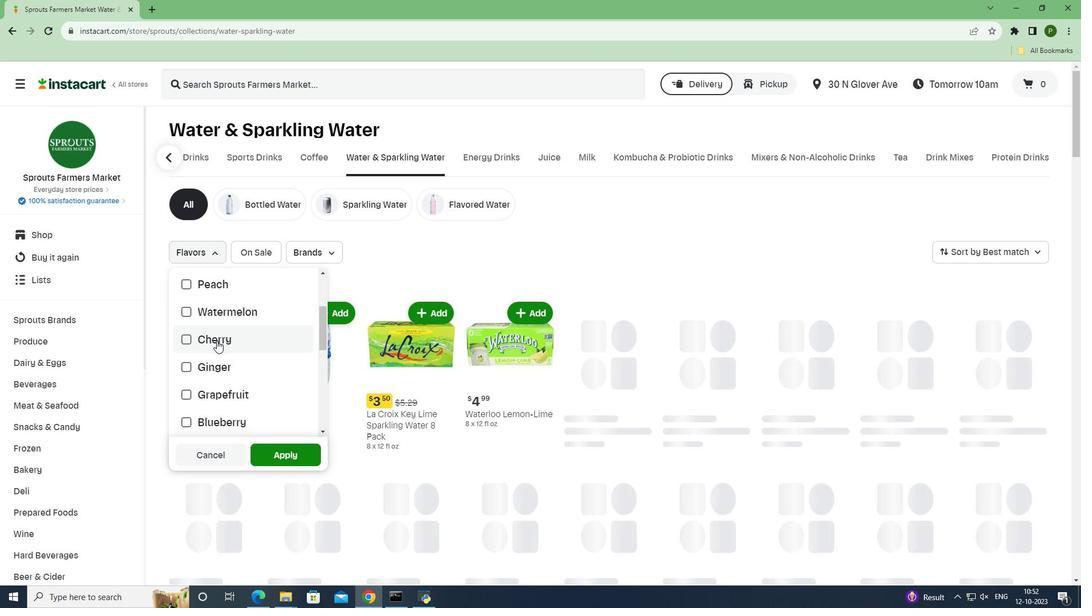 
Action: Mouse moved to (216, 340)
Screenshot: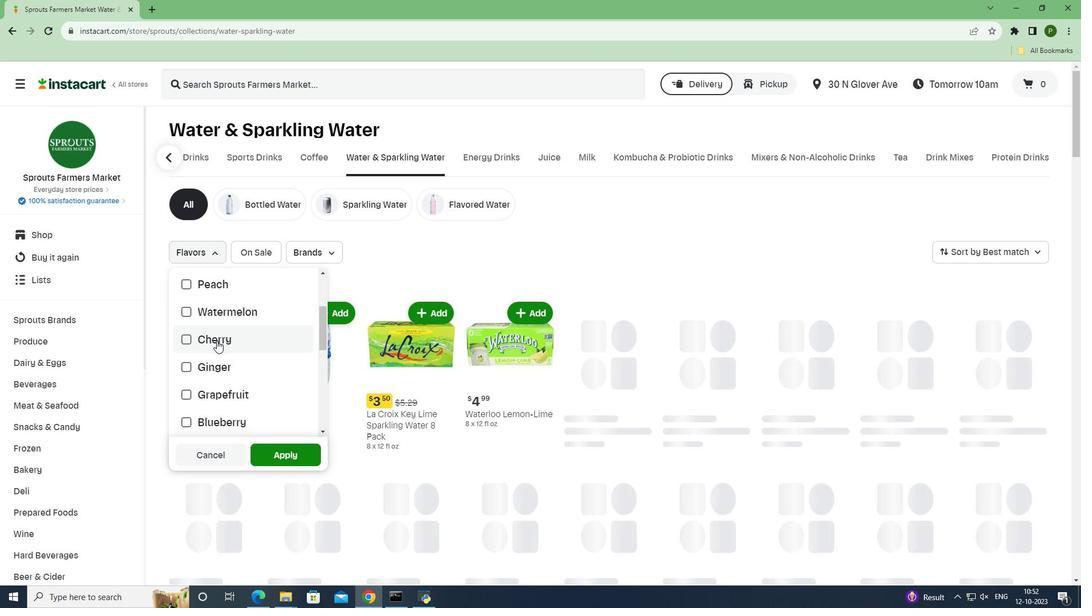 
Action: Mouse scrolled (216, 340) with delta (0, 0)
Screenshot: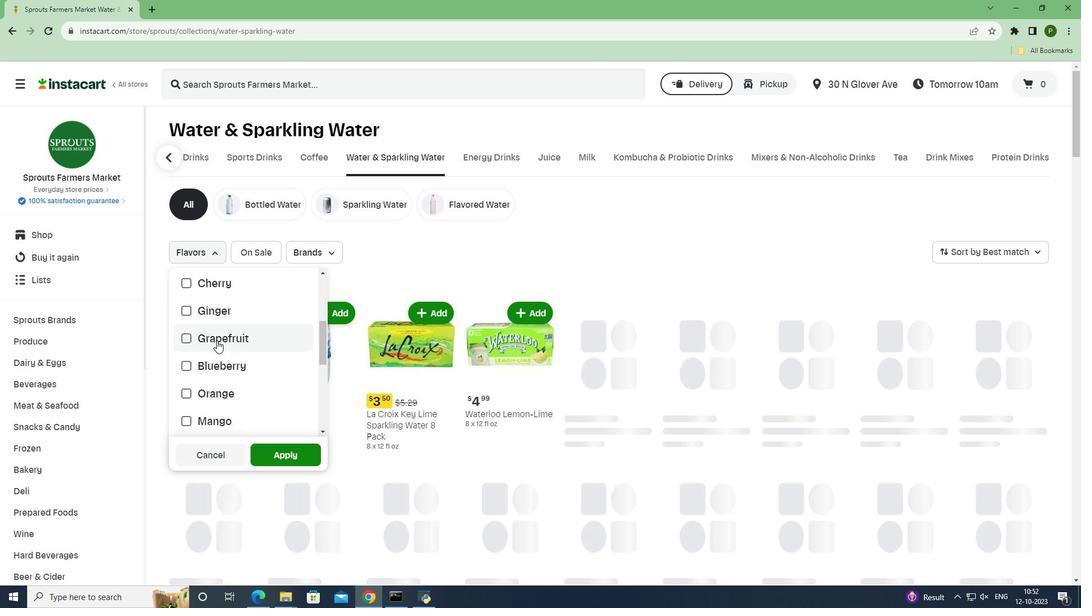 
Action: Mouse scrolled (216, 340) with delta (0, 0)
Screenshot: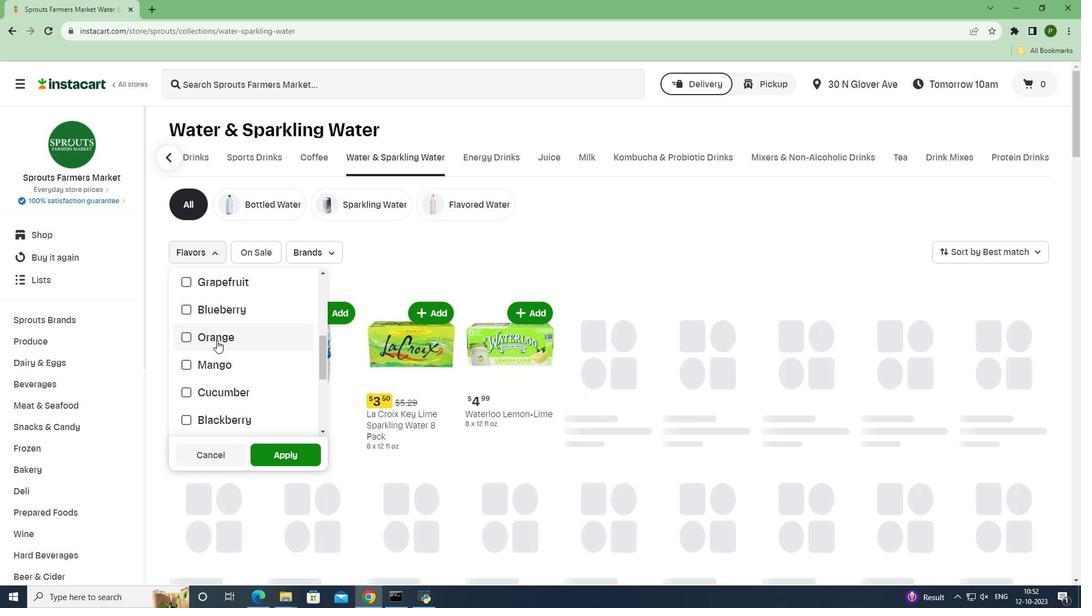 
Action: Mouse scrolled (216, 340) with delta (0, 0)
Screenshot: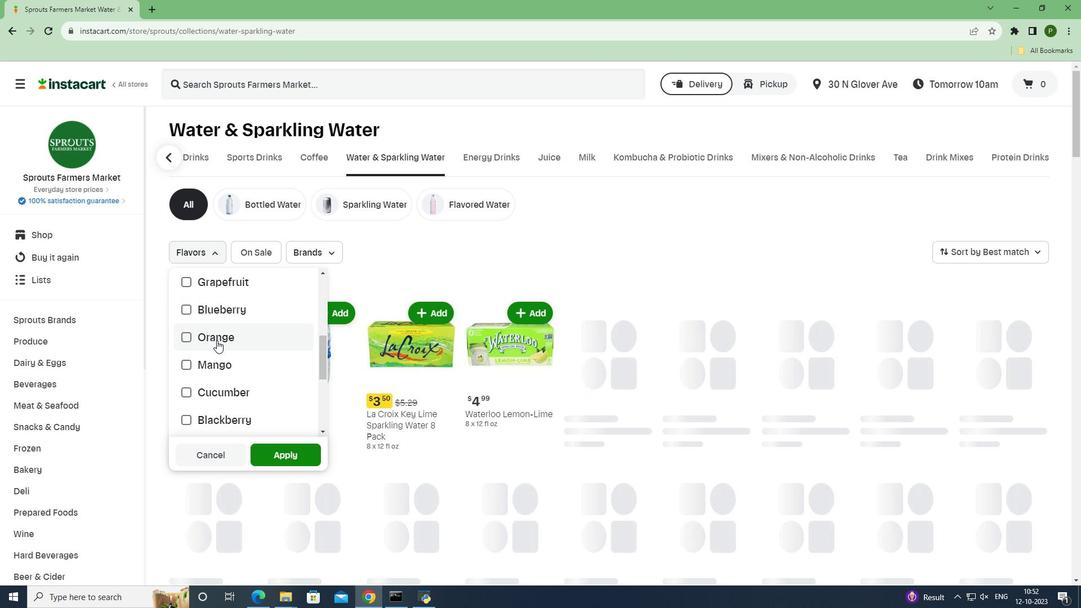 
Action: Mouse scrolled (216, 340) with delta (0, 0)
Screenshot: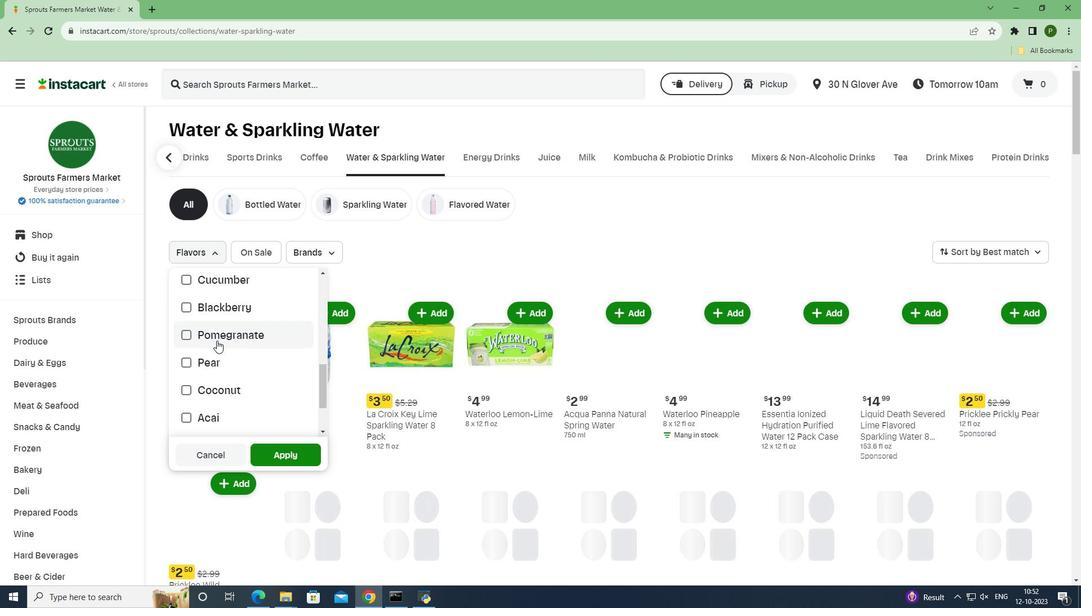 
Action: Mouse scrolled (216, 340) with delta (0, 0)
Screenshot: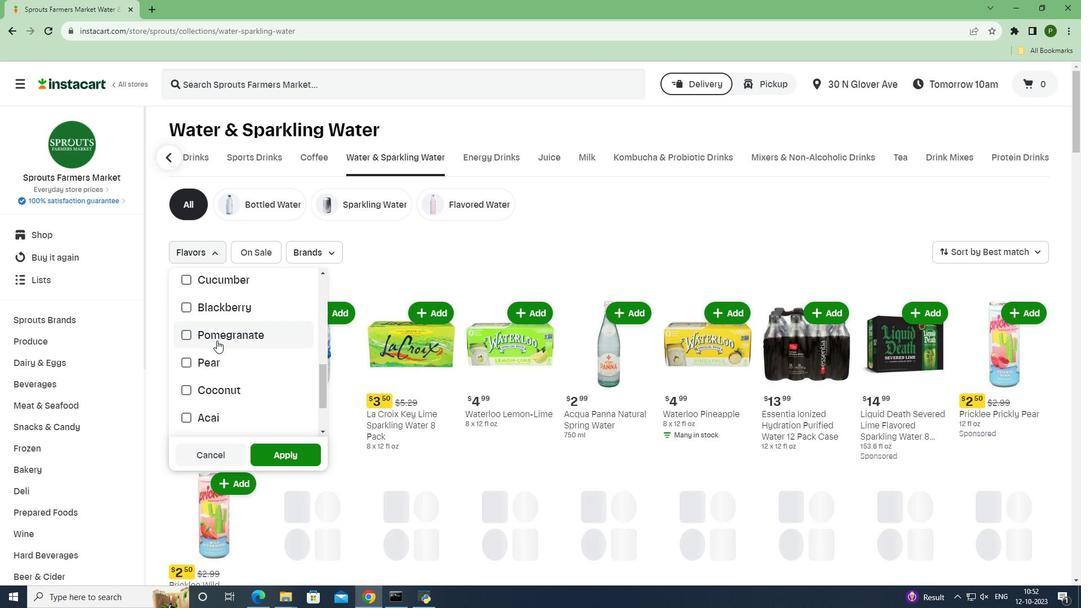 
Action: Mouse moved to (212, 399)
Screenshot: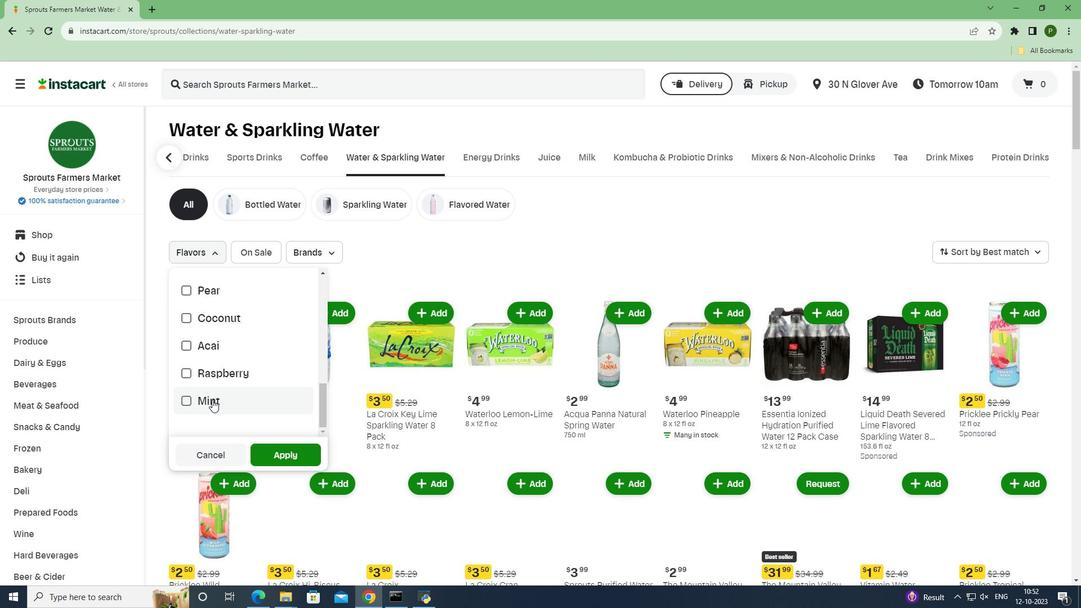 
Action: Mouse pressed left at (212, 399)
Screenshot: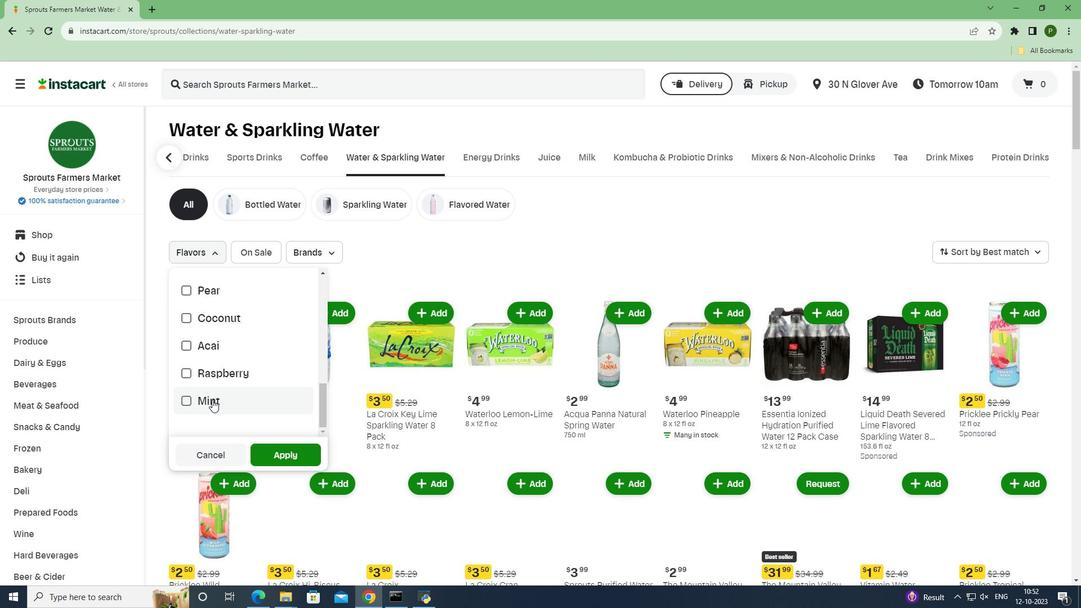 
Action: Mouse moved to (277, 453)
Screenshot: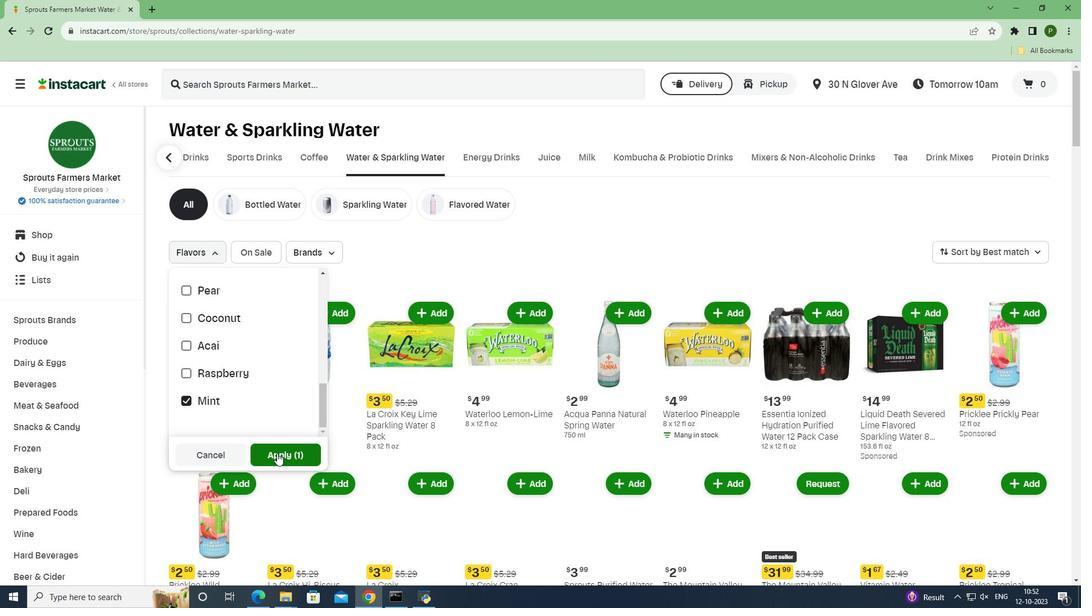 
Action: Mouse pressed left at (277, 453)
Screenshot: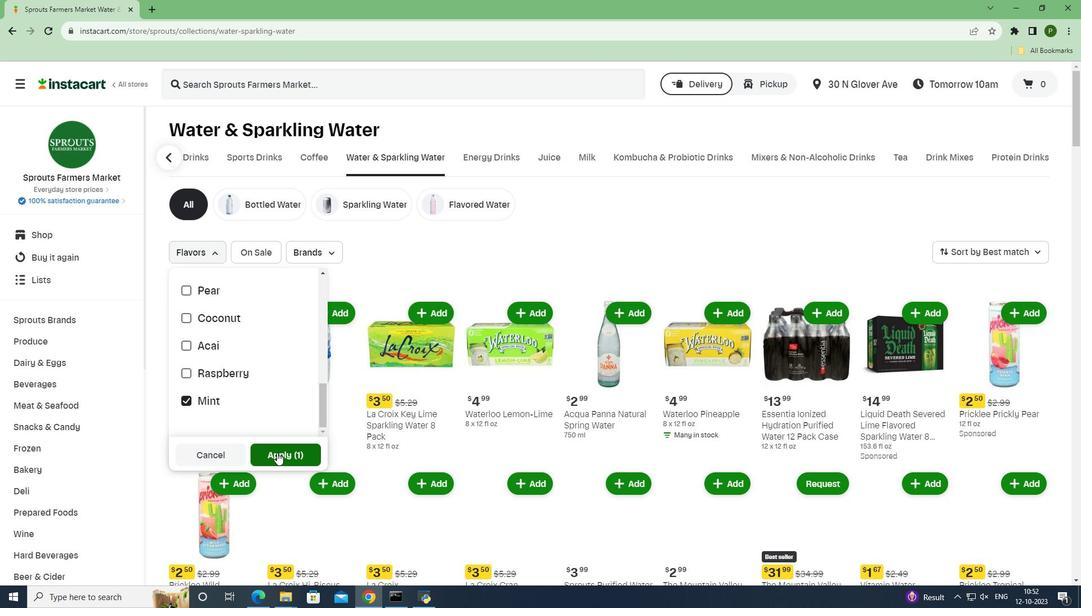 
Action: Mouse moved to (404, 465)
Screenshot: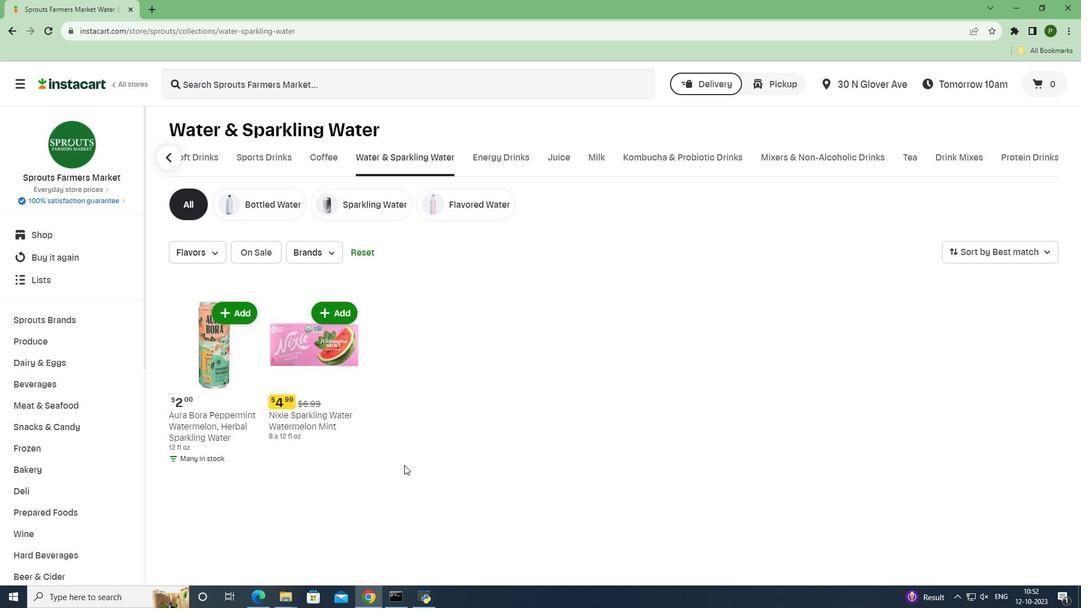 
